 Task: Check and resolve merge conflicts in a pull request.
Action: Mouse moved to (1366, 70)
Screenshot: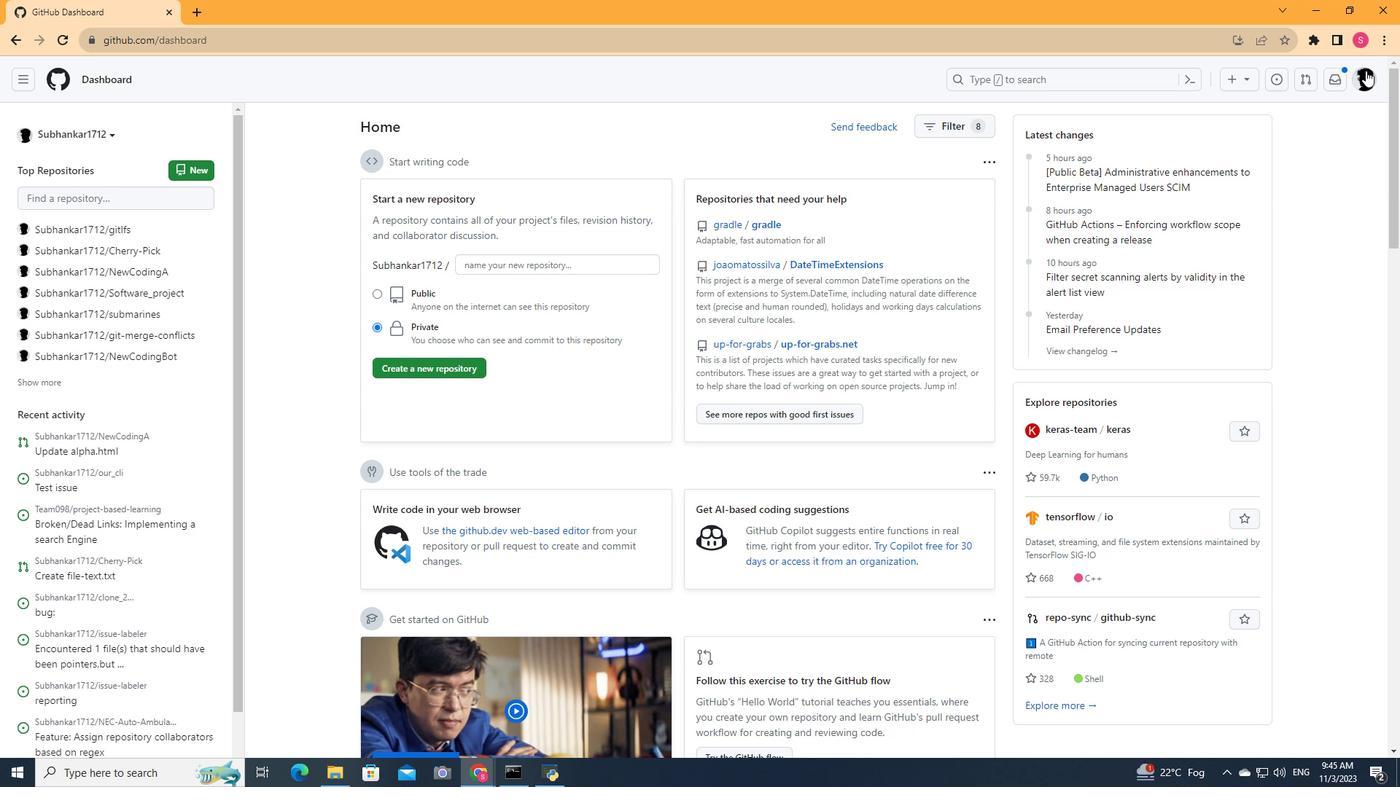 
Action: Mouse pressed left at (1366, 70)
Screenshot: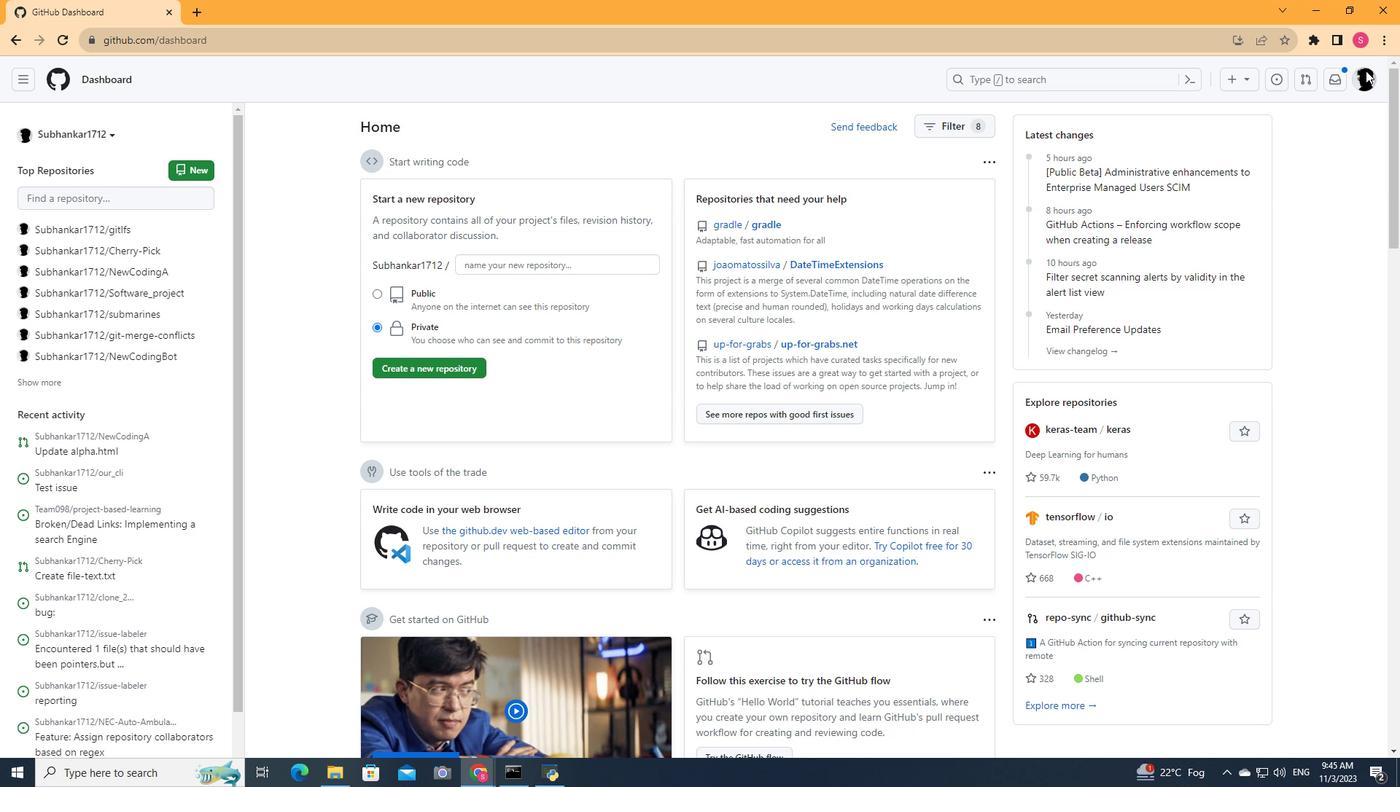 
Action: Mouse moved to (1229, 180)
Screenshot: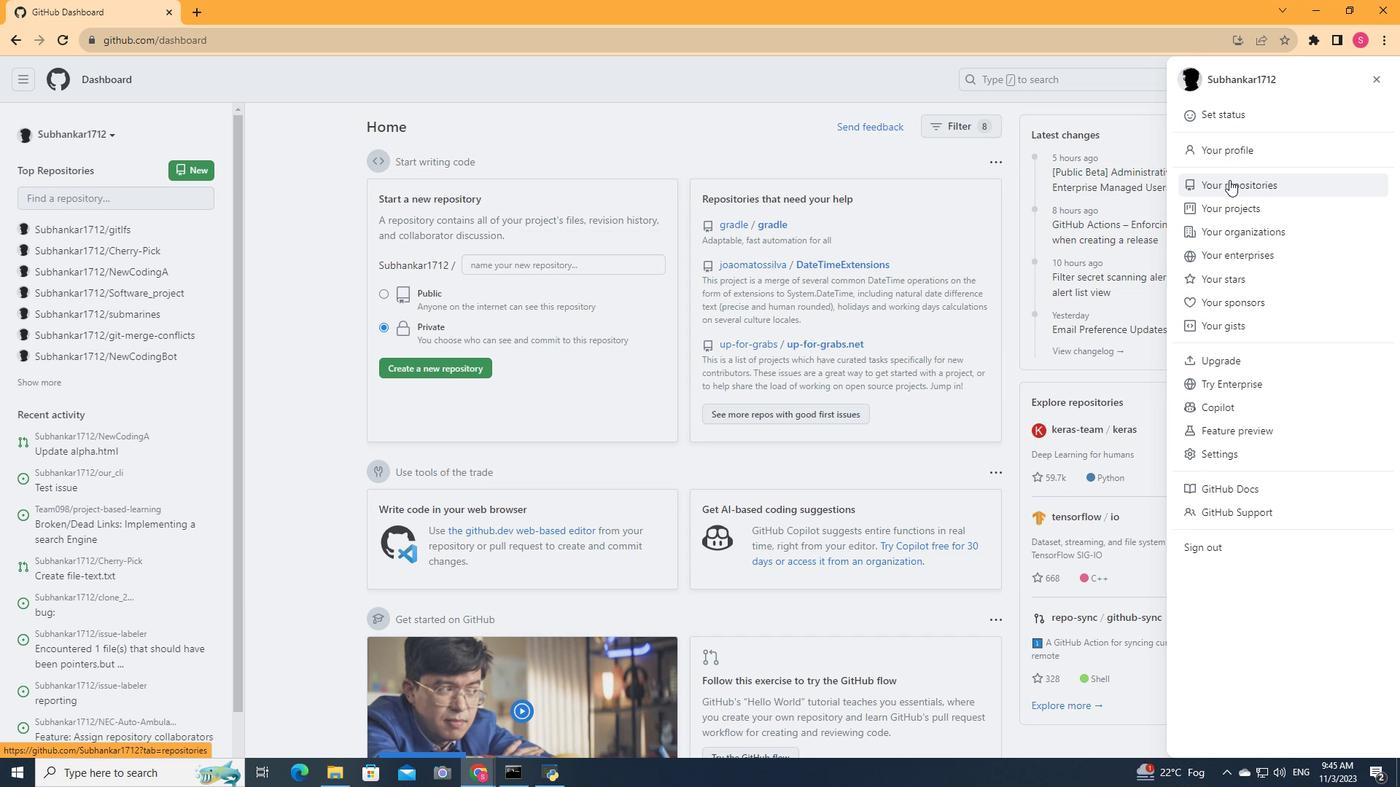 
Action: Mouse pressed left at (1229, 180)
Screenshot: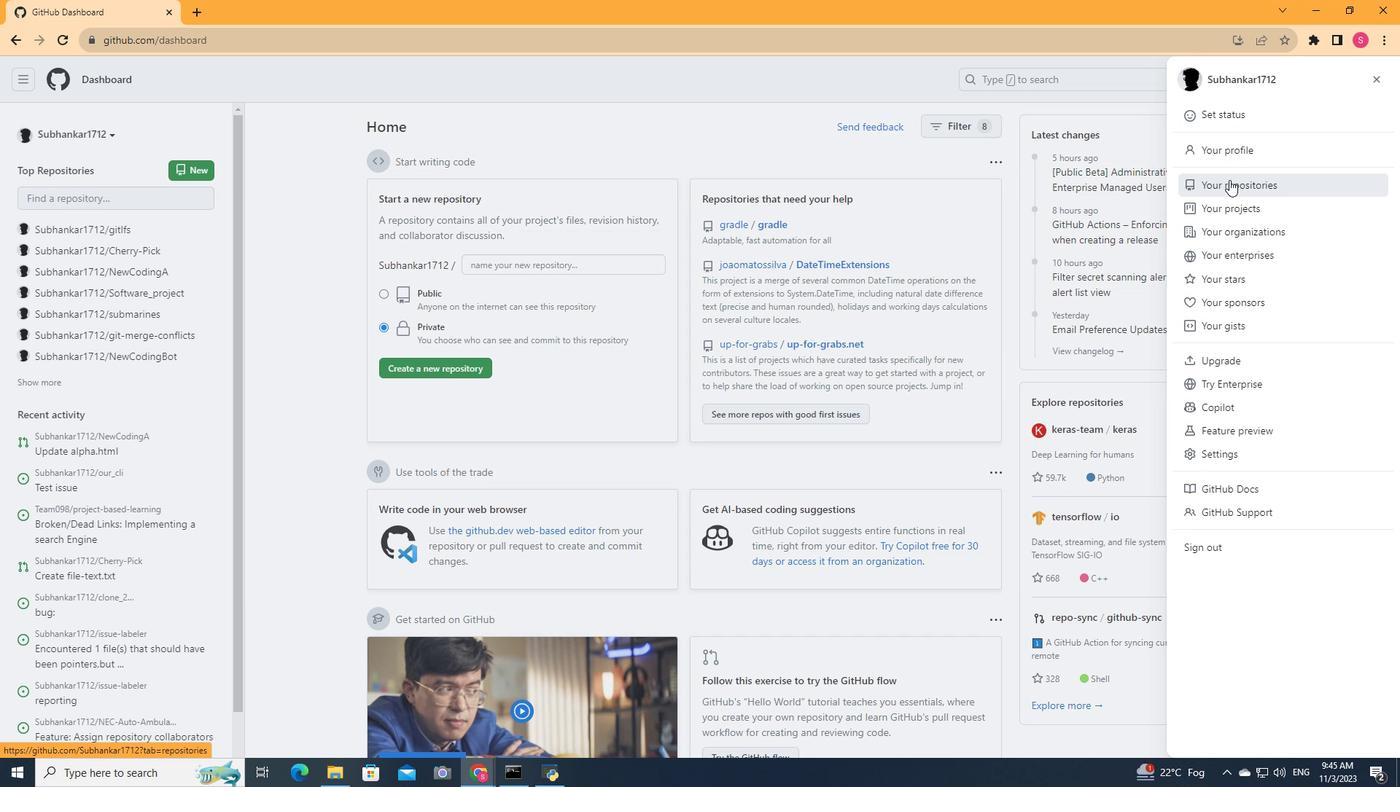 
Action: Mouse moved to (536, 214)
Screenshot: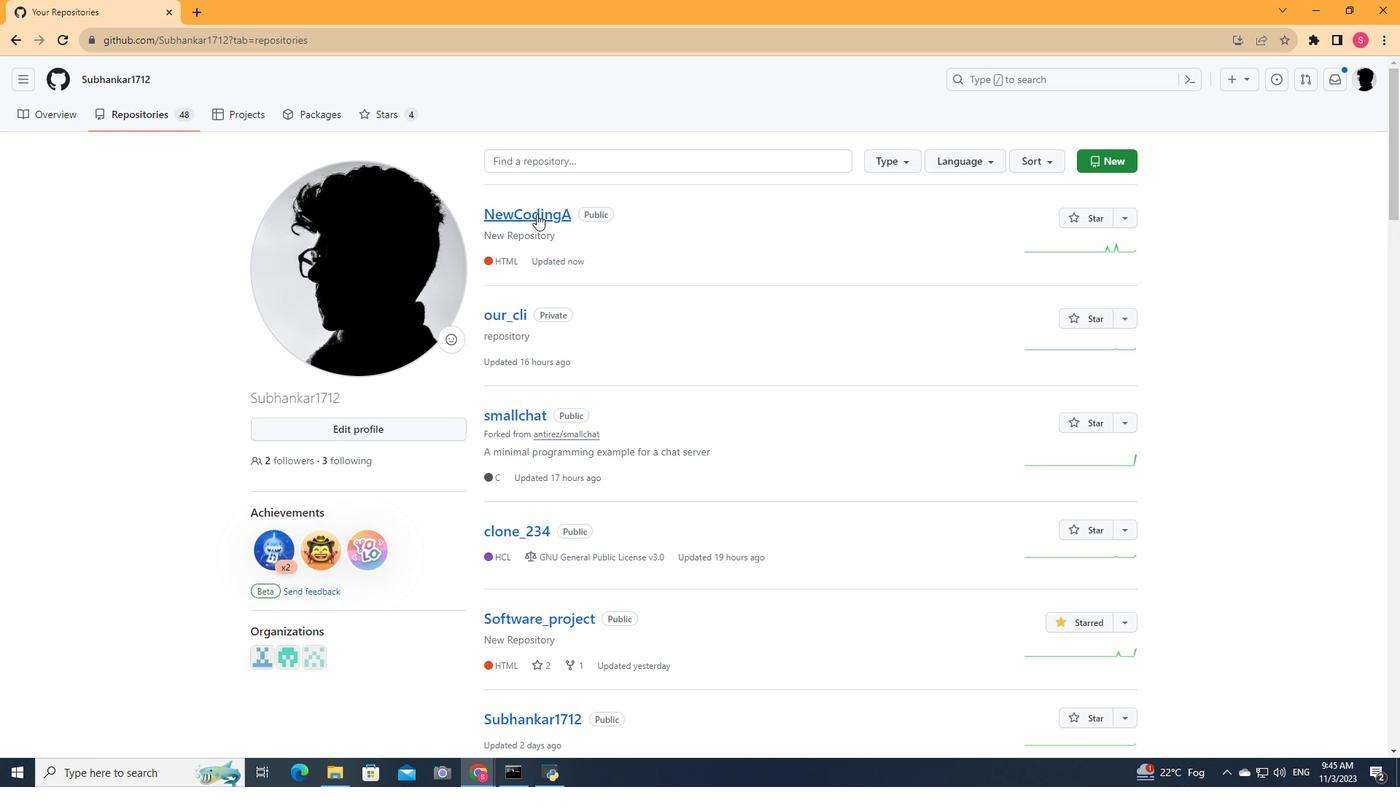 
Action: Mouse pressed left at (536, 214)
Screenshot: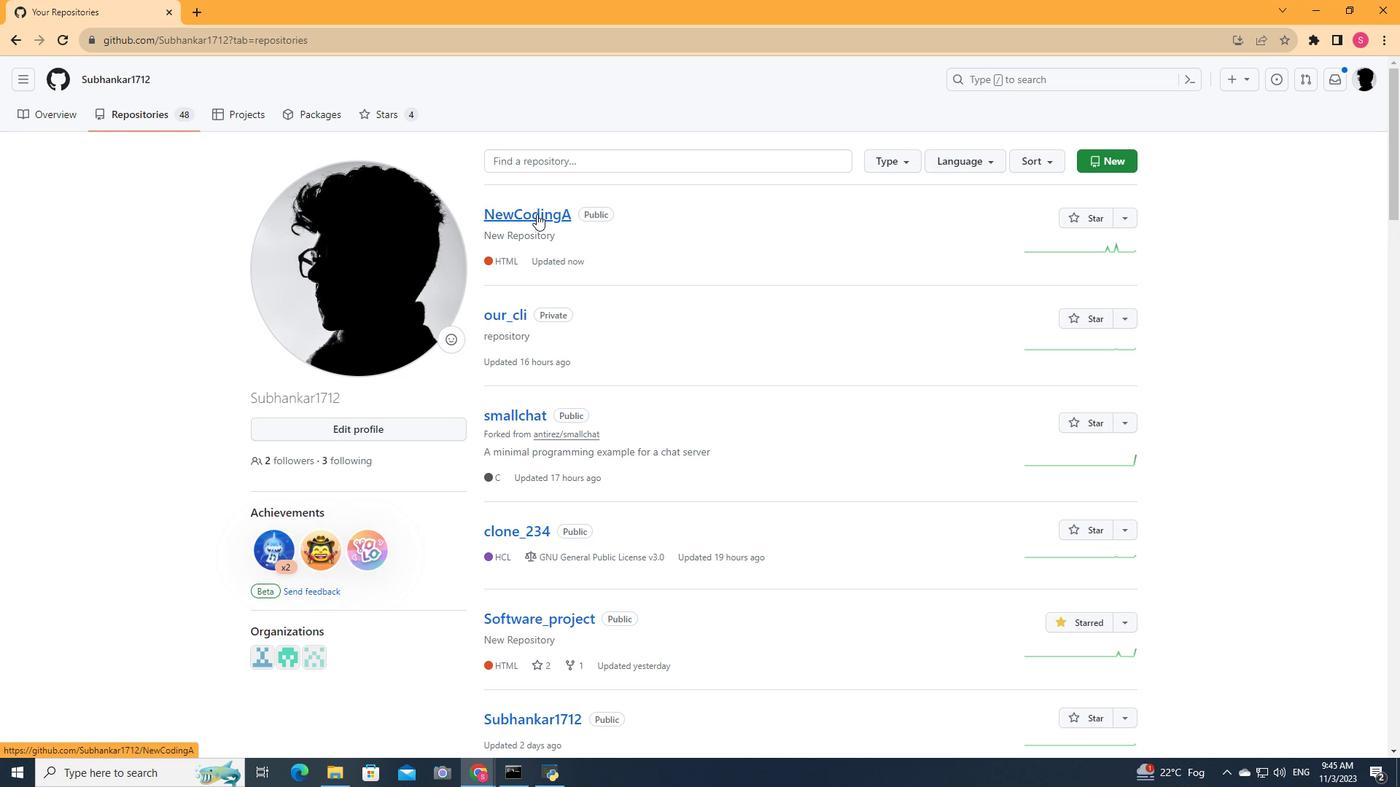 
Action: Mouse moved to (204, 115)
Screenshot: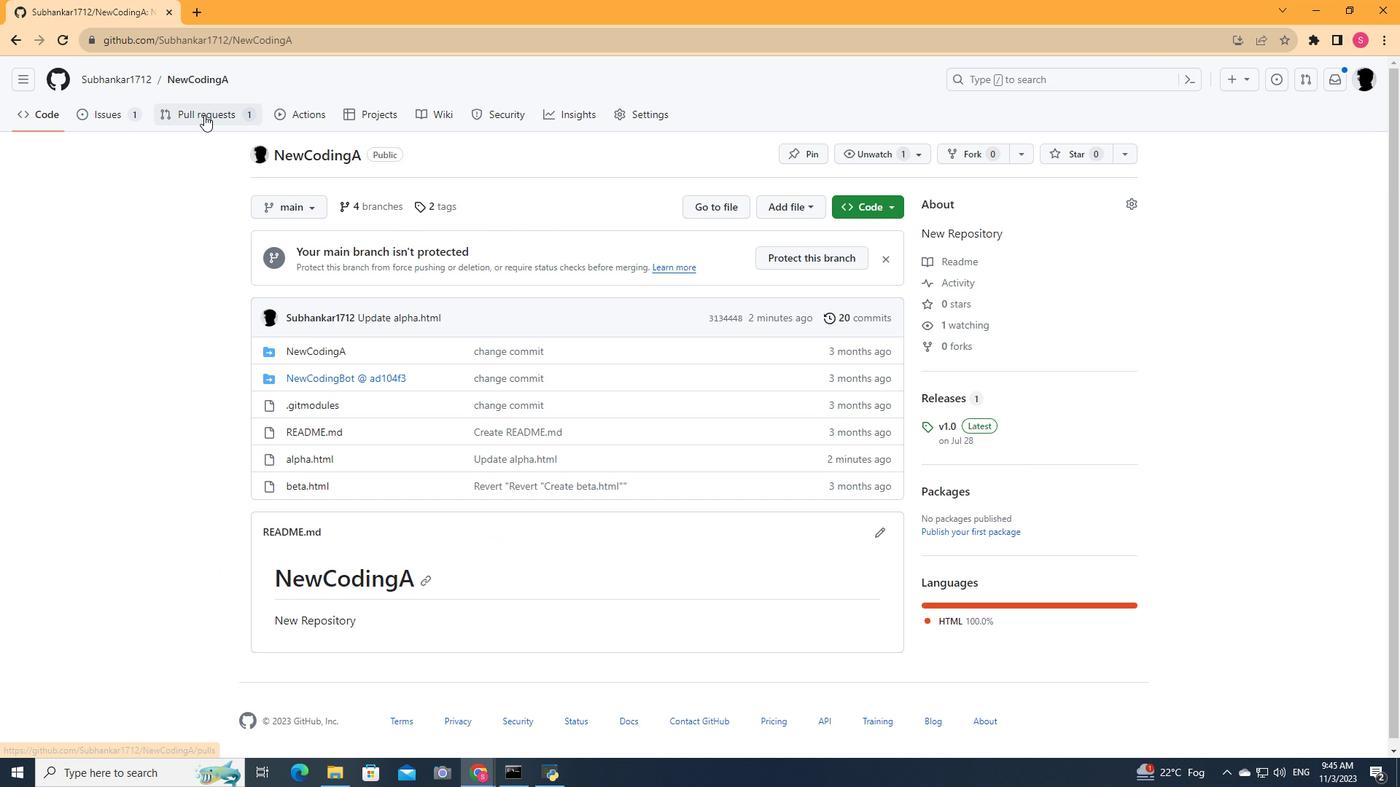 
Action: Mouse pressed left at (204, 115)
Screenshot: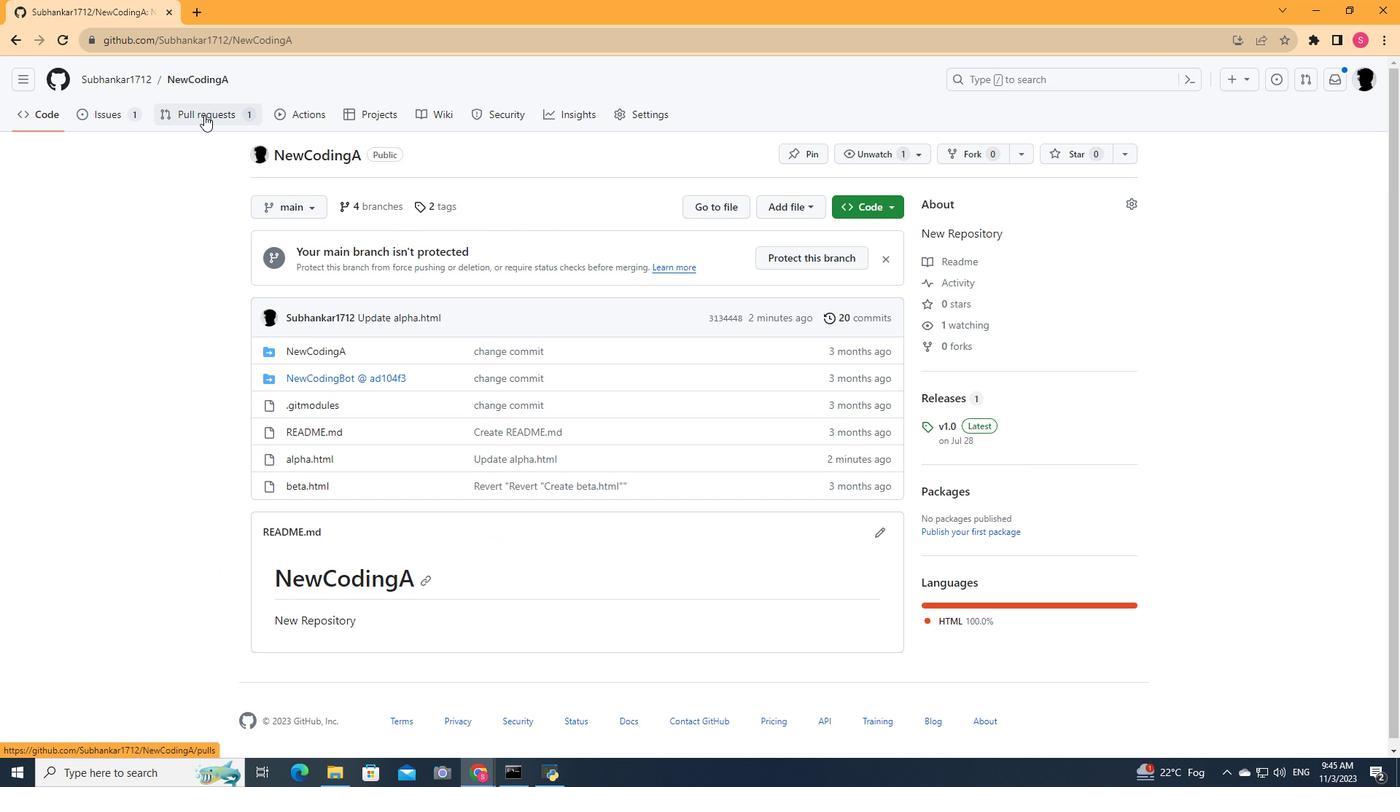 
Action: Mouse moved to (370, 243)
Screenshot: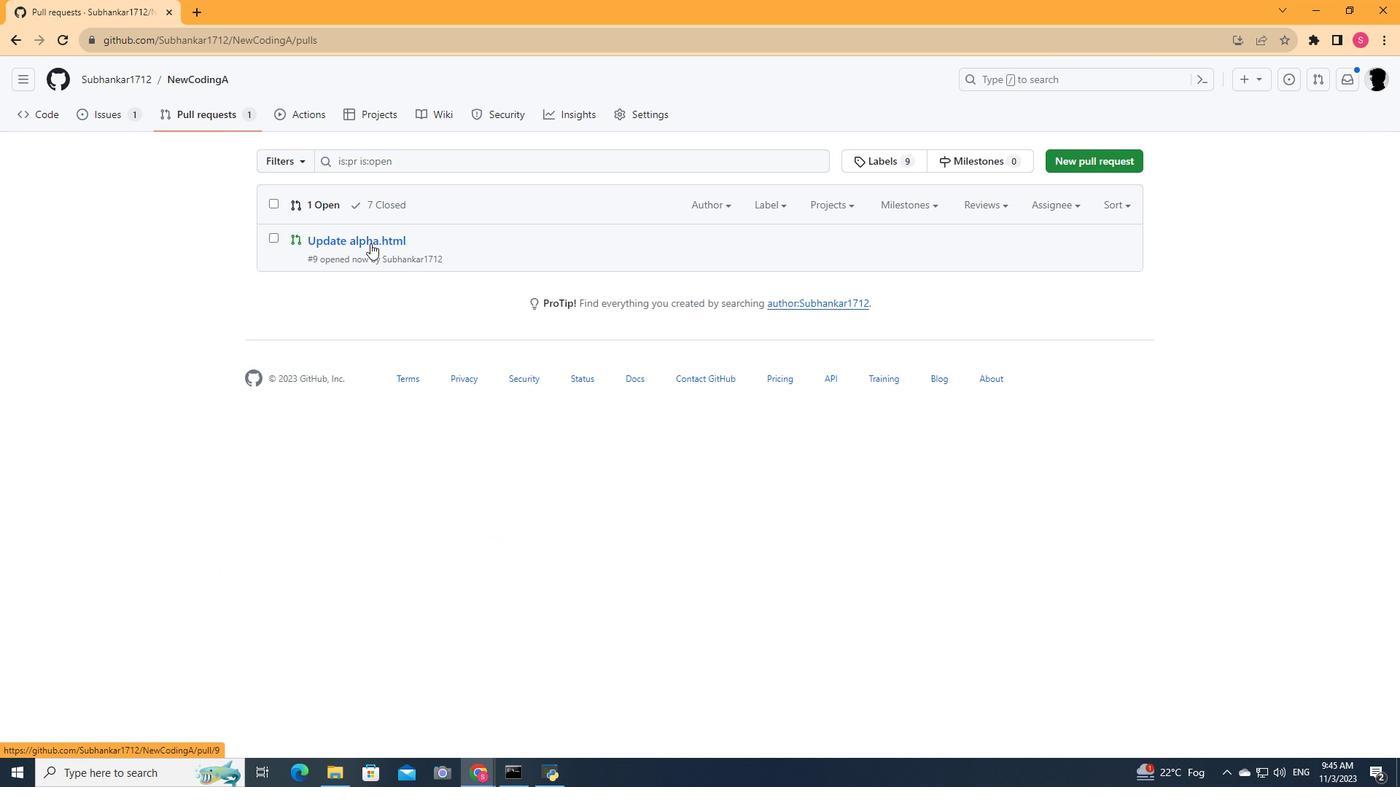 
Action: Mouse pressed left at (370, 243)
Screenshot: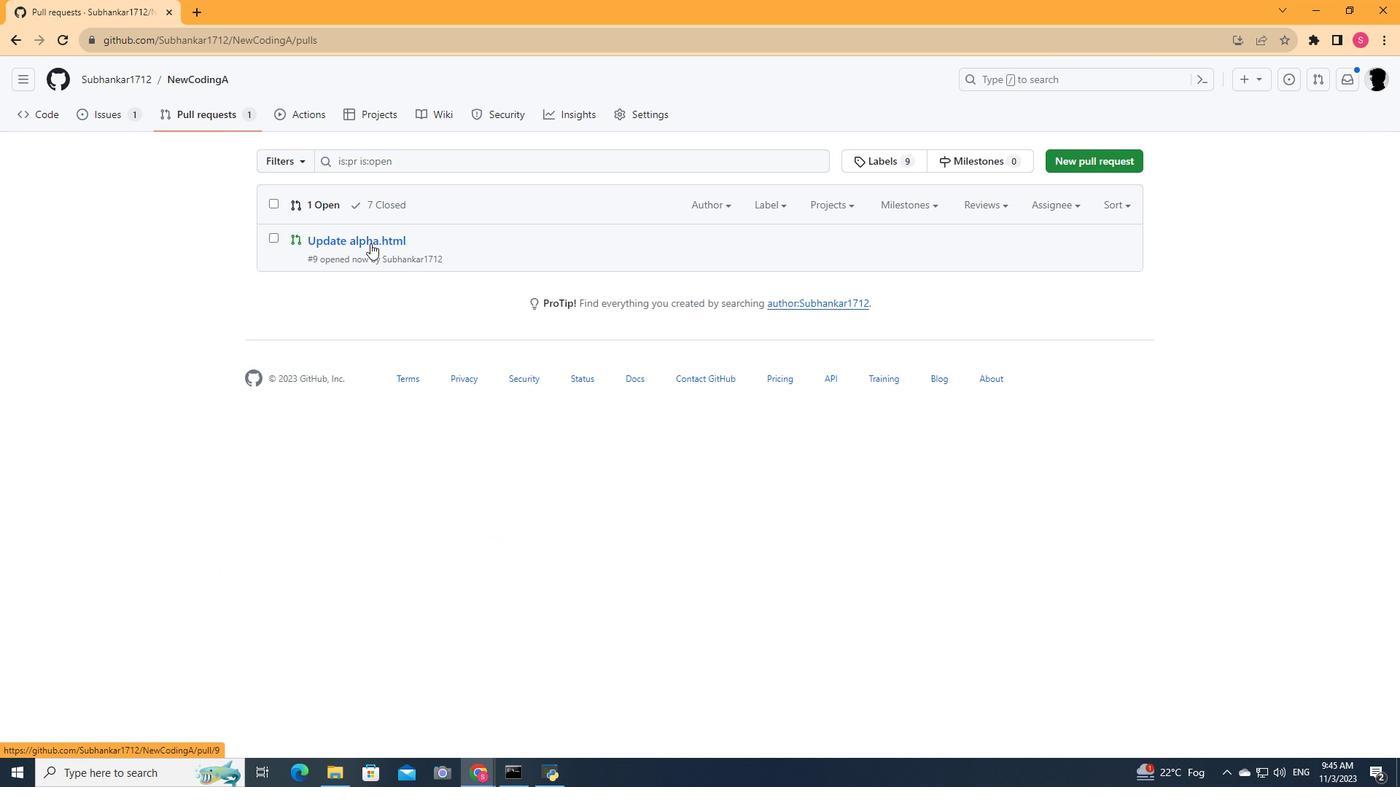 
Action: Mouse moved to (410, 393)
Screenshot: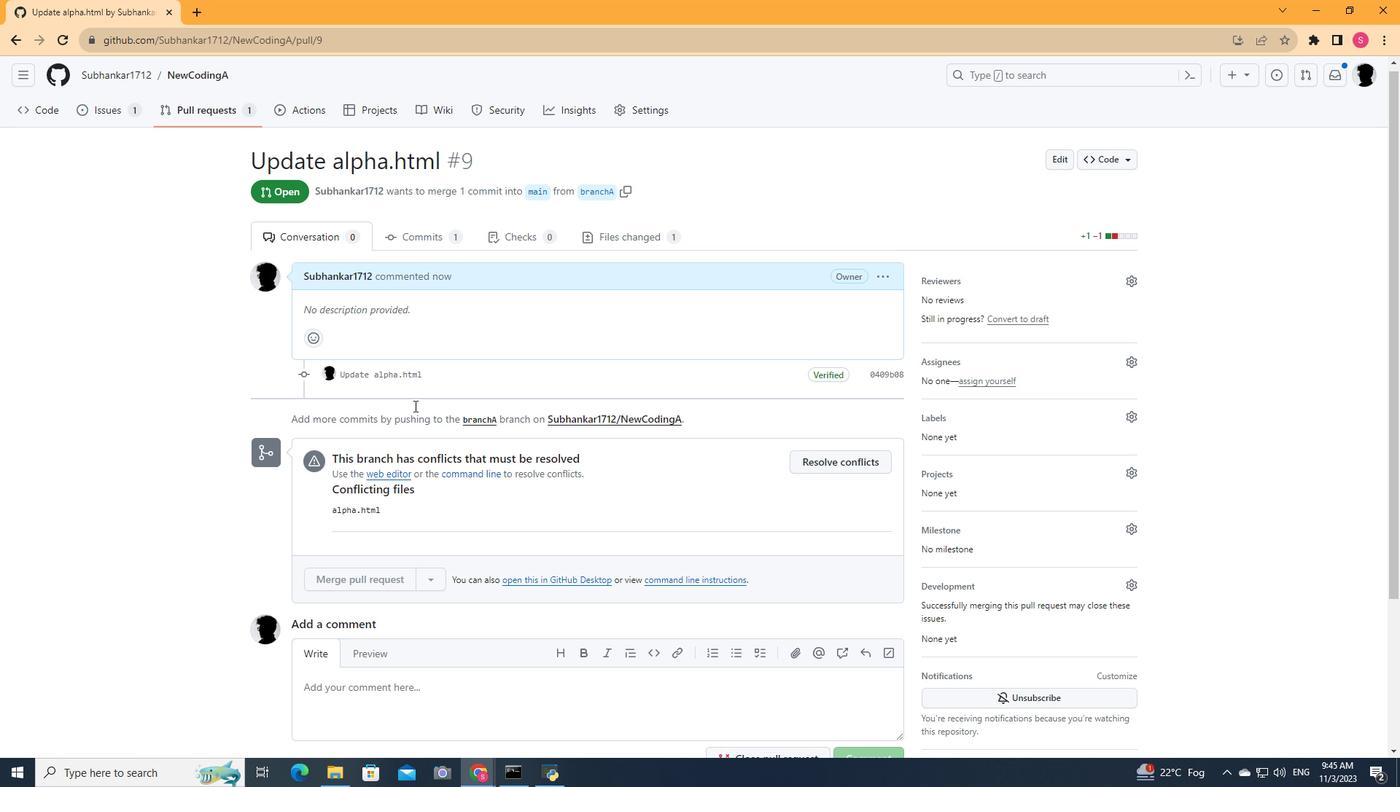 
Action: Mouse scrolled (410, 392) with delta (0, 0)
Screenshot: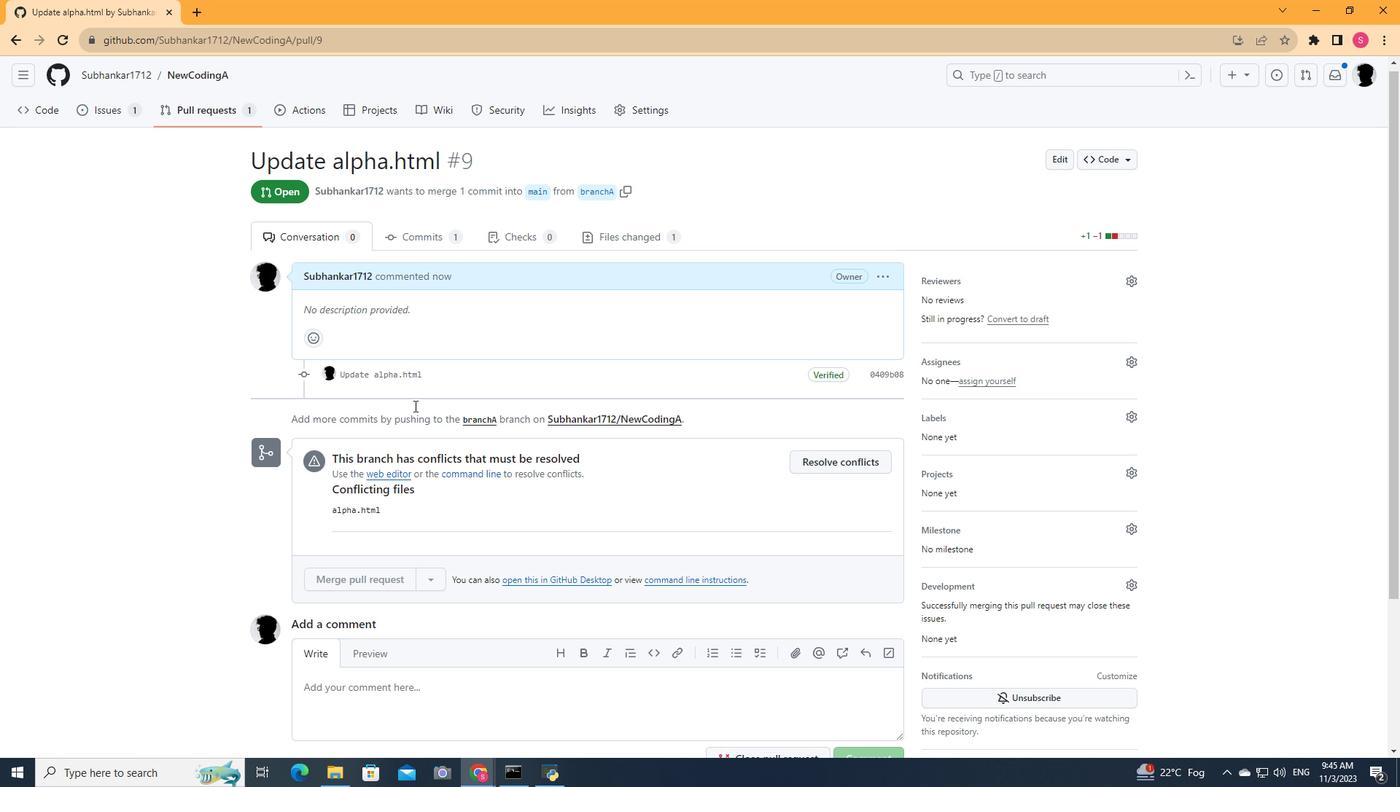 
Action: Mouse moved to (414, 412)
Screenshot: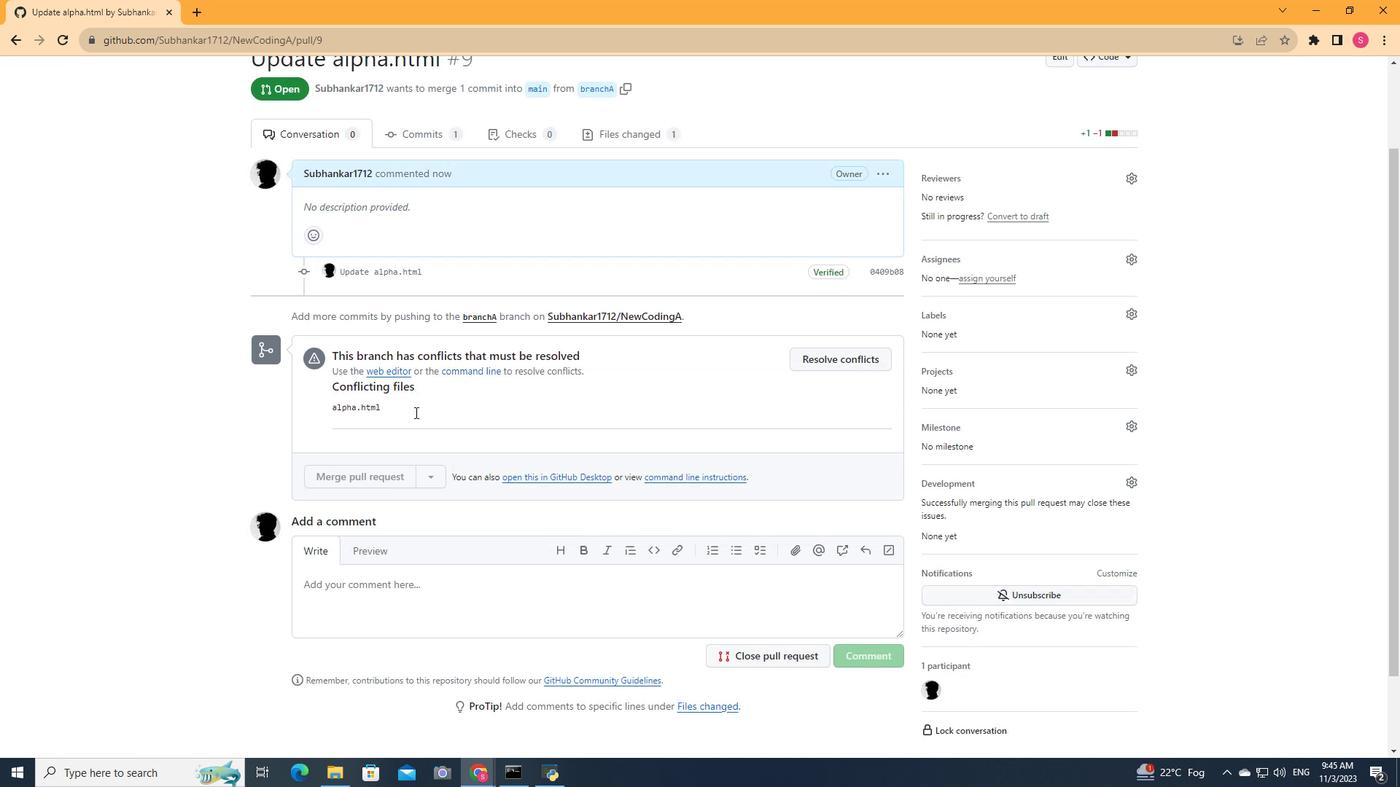 
Action: Mouse scrolled (414, 412) with delta (0, 0)
Screenshot: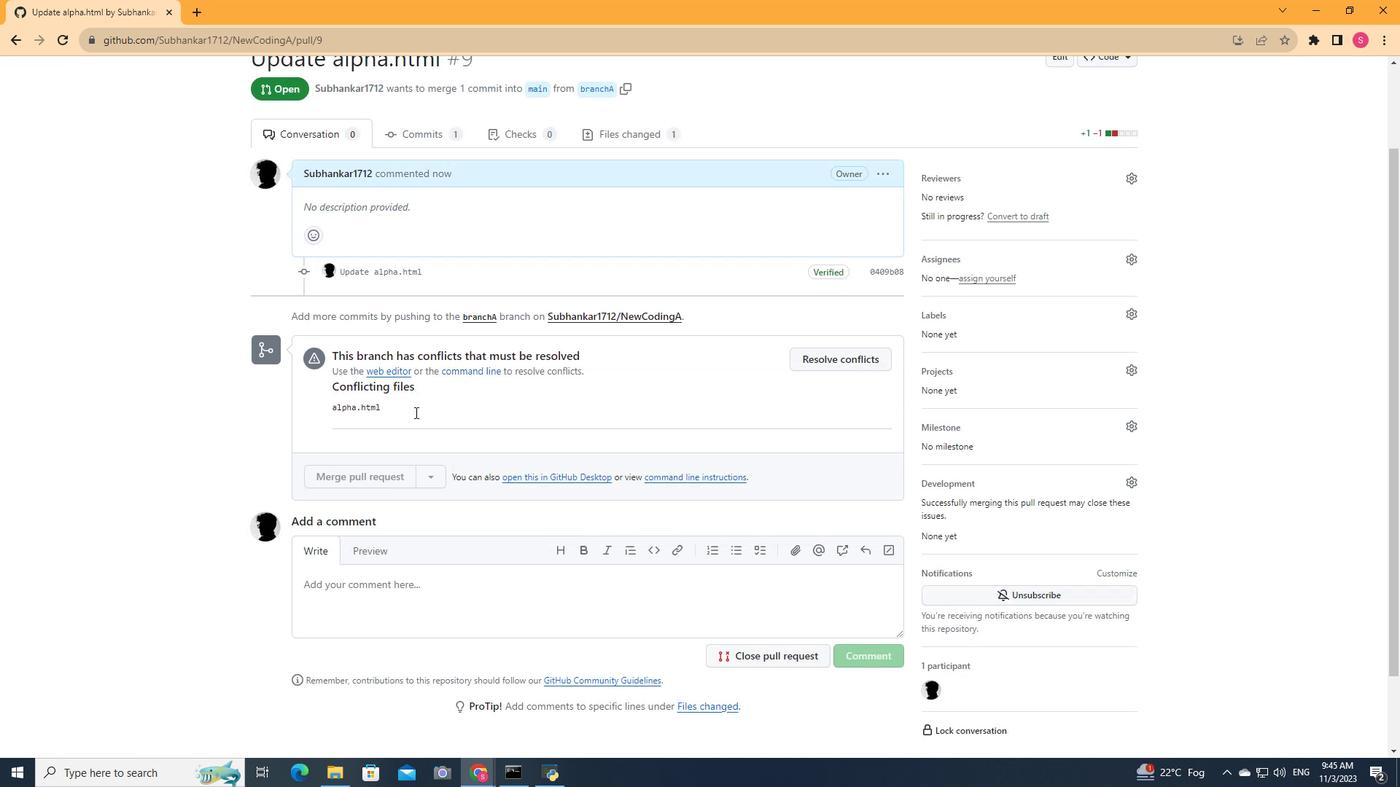 
Action: Mouse moved to (832, 327)
Screenshot: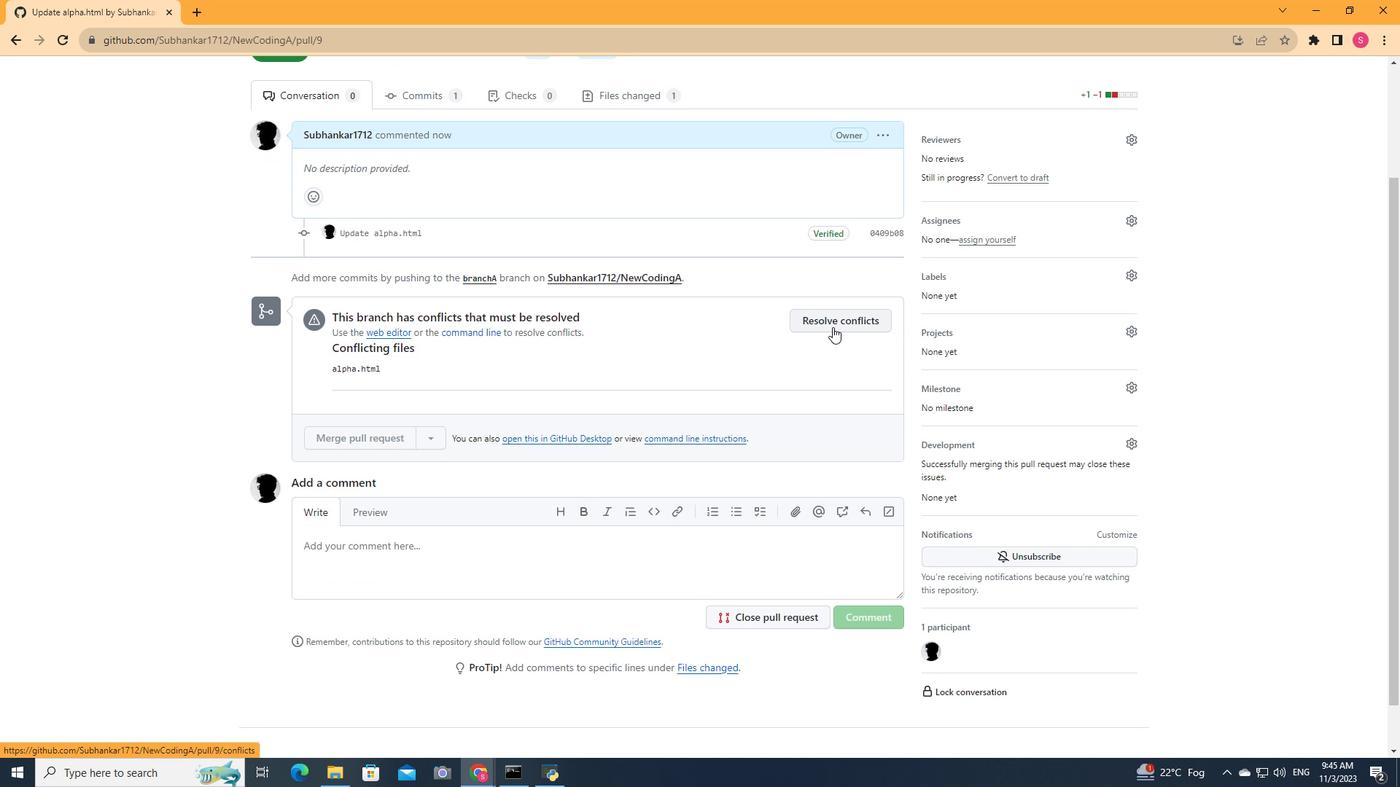 
Action: Mouse pressed left at (832, 327)
Screenshot: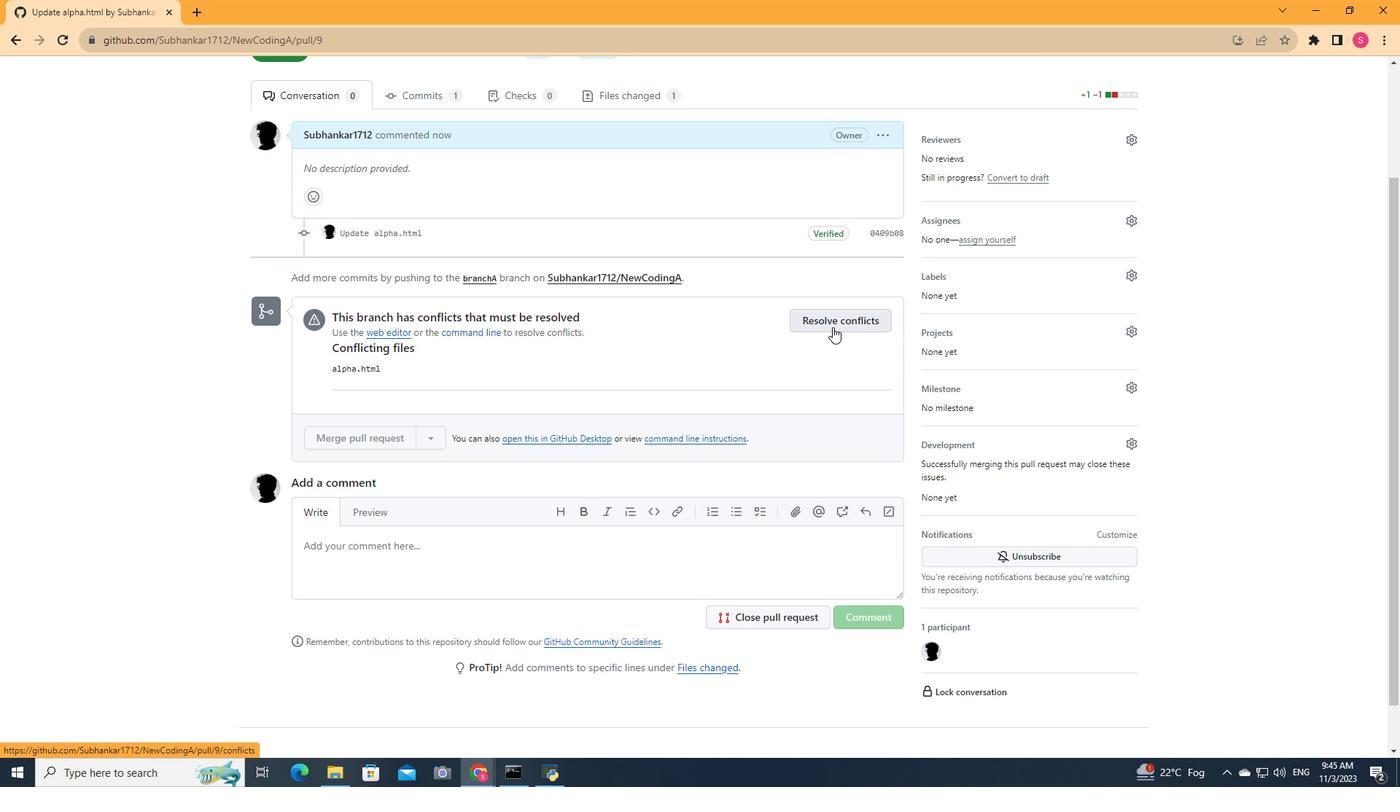 
Action: Mouse moved to (460, 312)
Screenshot: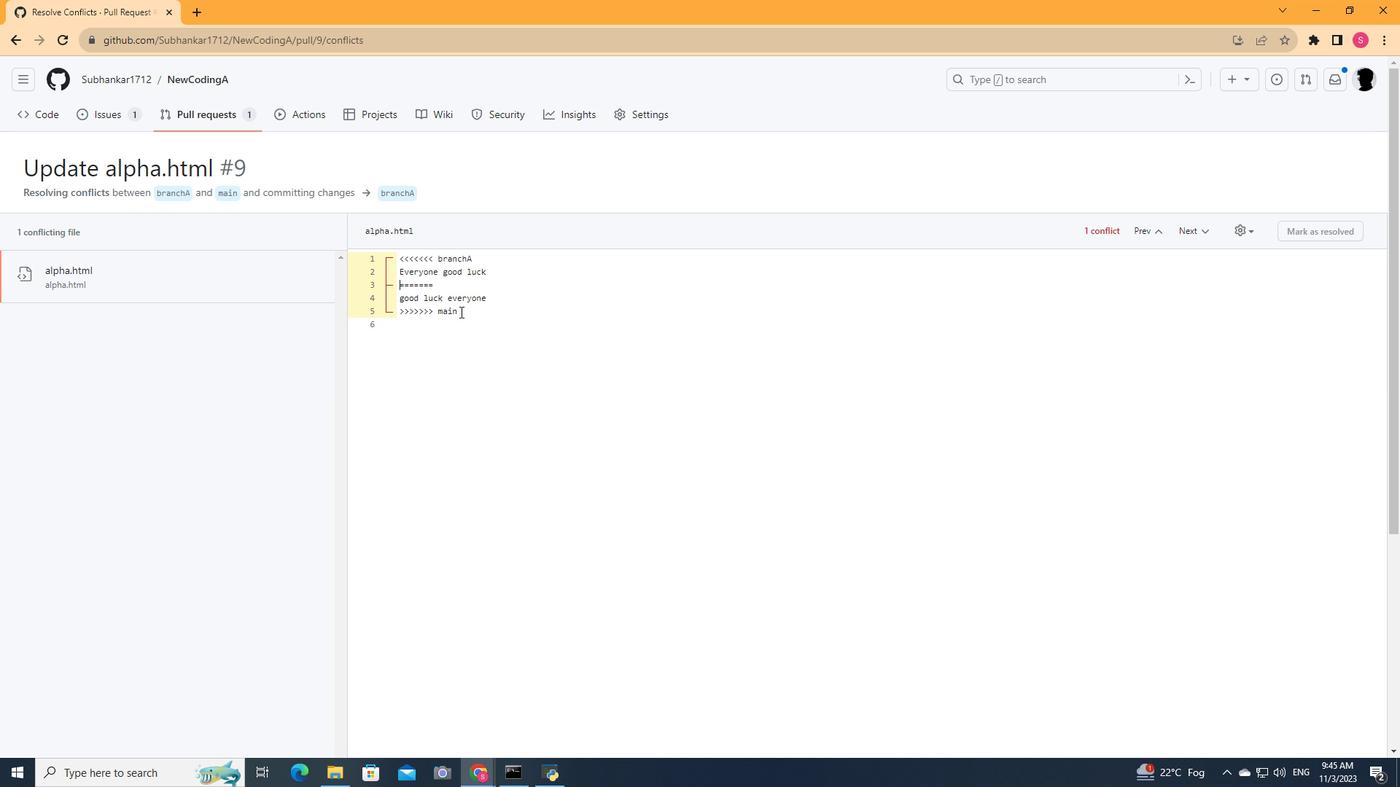 
Action: Mouse pressed left at (460, 312)
Screenshot: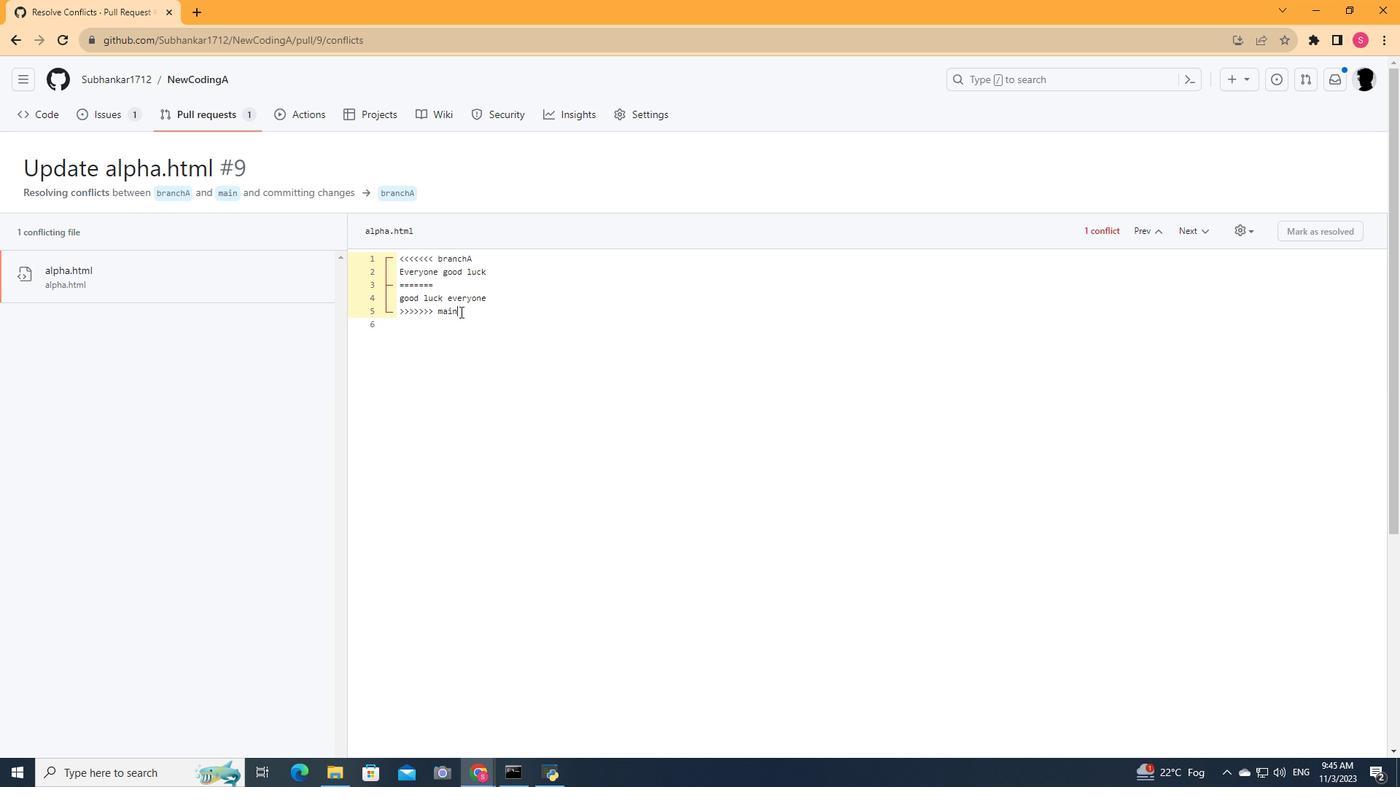 
Action: Mouse moved to (375, 313)
Screenshot: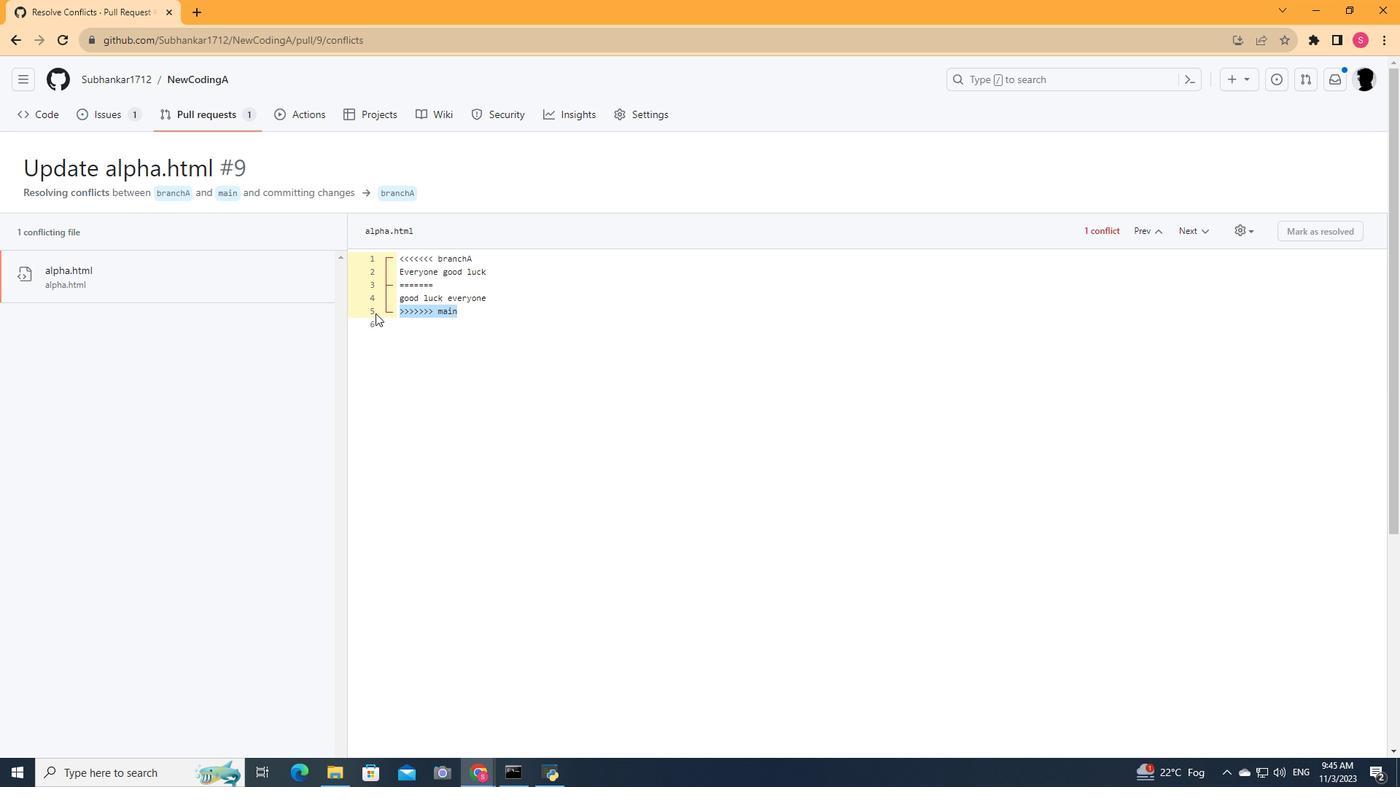 
Action: Key pressed <Key.delete><Key.up><Key.up><Key.right><Key.right><Key.right><Key.right><Key.right><Key.right><Key.right><Key.backspace><Key.backspace><Key.backspace><Key.backspace><Key.backspace><Key.backspace><Key.backspace><Key.backspace><Key.up><Key.backspace><Key.backspace><Key.backspace><Key.backspace><Key.backspace><Key.backspace><Key.backspace><Key.backspace><Key.backspace><Key.backspace><Key.backspace><Key.backspace><Key.backspace><Key.backspace><Key.backspace><Key.backspace><Key.backspace><Key.down><Key.right><Key.right><Key.right><Key.right><Key.right><Key.right><Key.right><Key.right><Key.right><Key.right><Key.right><Key.right><Key.right><Key.right><Key.right><Key.down><Key.up><Key.right><Key.right><Key.right><Key.enter><Key.shift><Key.shift><Key.shift><Key.shift><Key.shift><Key.shift><Key.shift><Key.shift><Key.shift><Key.shift><Key.shift><Key.shift><Key.shift><Key.shift><Key.shift><Key.shift><Key.shift><Key.shift><Key.shift><Key.shift><Key.shift><Key.shift><Key.shift><Key.shift><Key.shift><Key.shift><Key.shift><Key.shift><Key.shift><Key.shift><Key.shift><Key.shift><Key.shift><Key.shift><Key.shift><Key.shift><Key.shift><Key.shift><Key.shift><Key.shift><Key.shift><Key.shift><Key.shift><Key.shift><Key.shift><Key.shift><Key.shift><Key.shift><Key.shift>&<Key.left><Key.space><Key.space><Key.space><Key.space><Key.space><Key.space><Key.space><Key.space>
Screenshot: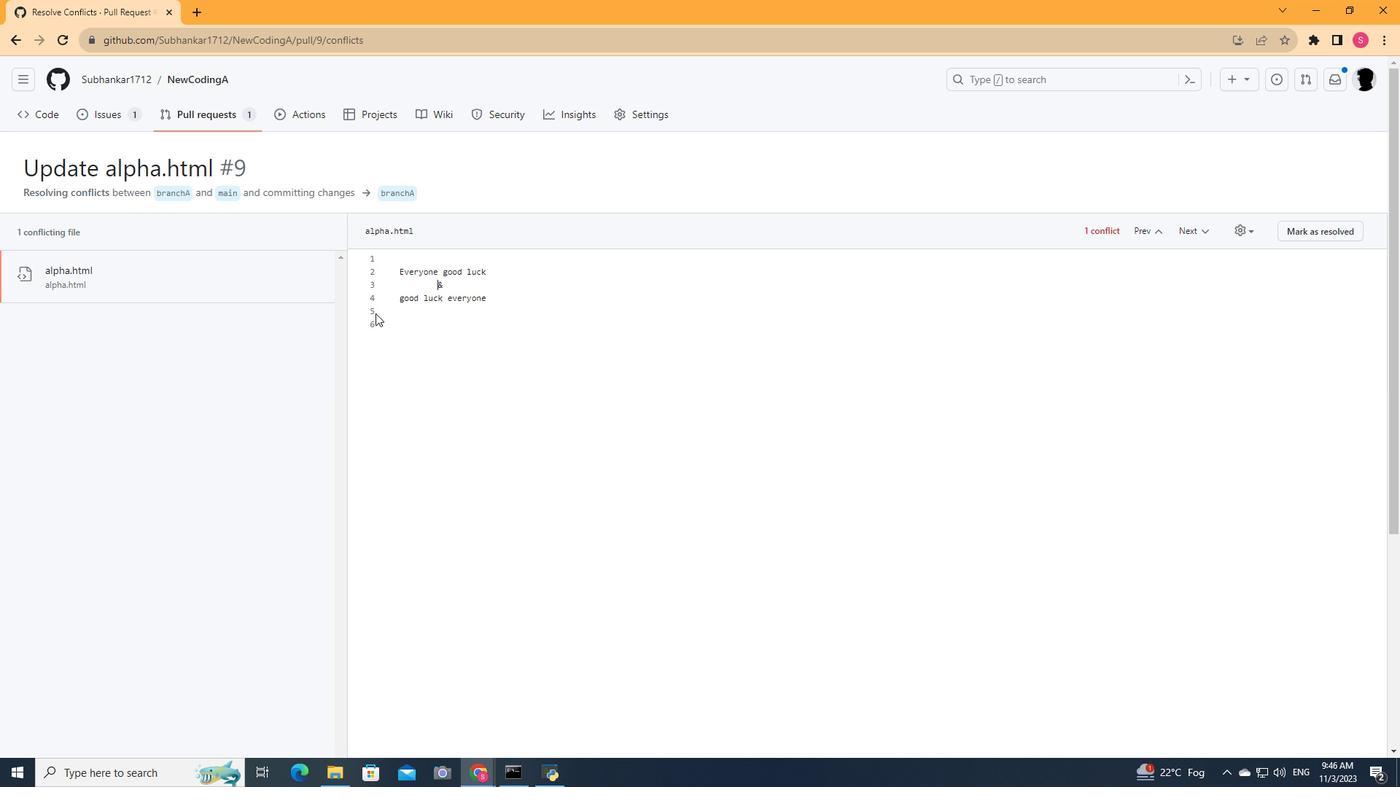 
Action: Mouse moved to (1310, 227)
Screenshot: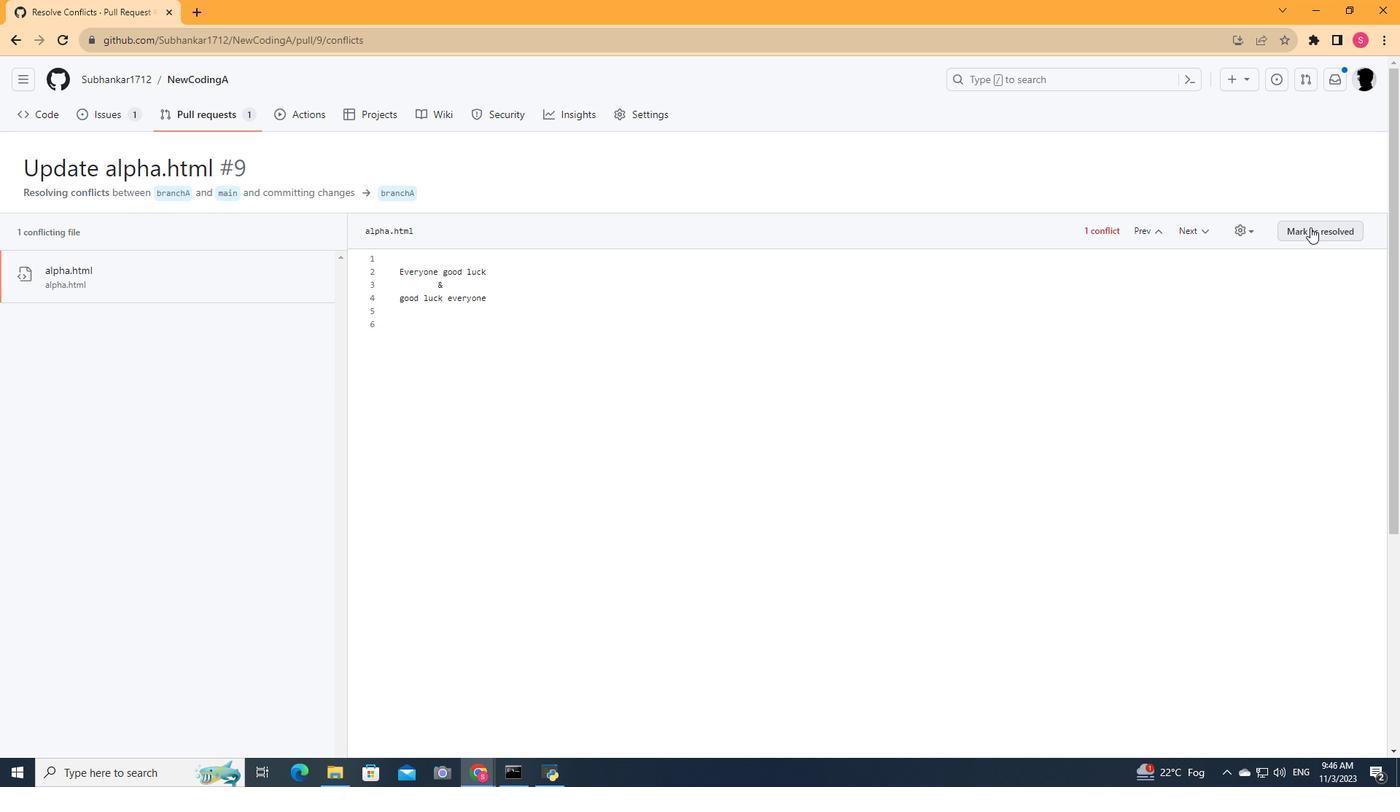 
Action: Mouse pressed left at (1310, 227)
Screenshot: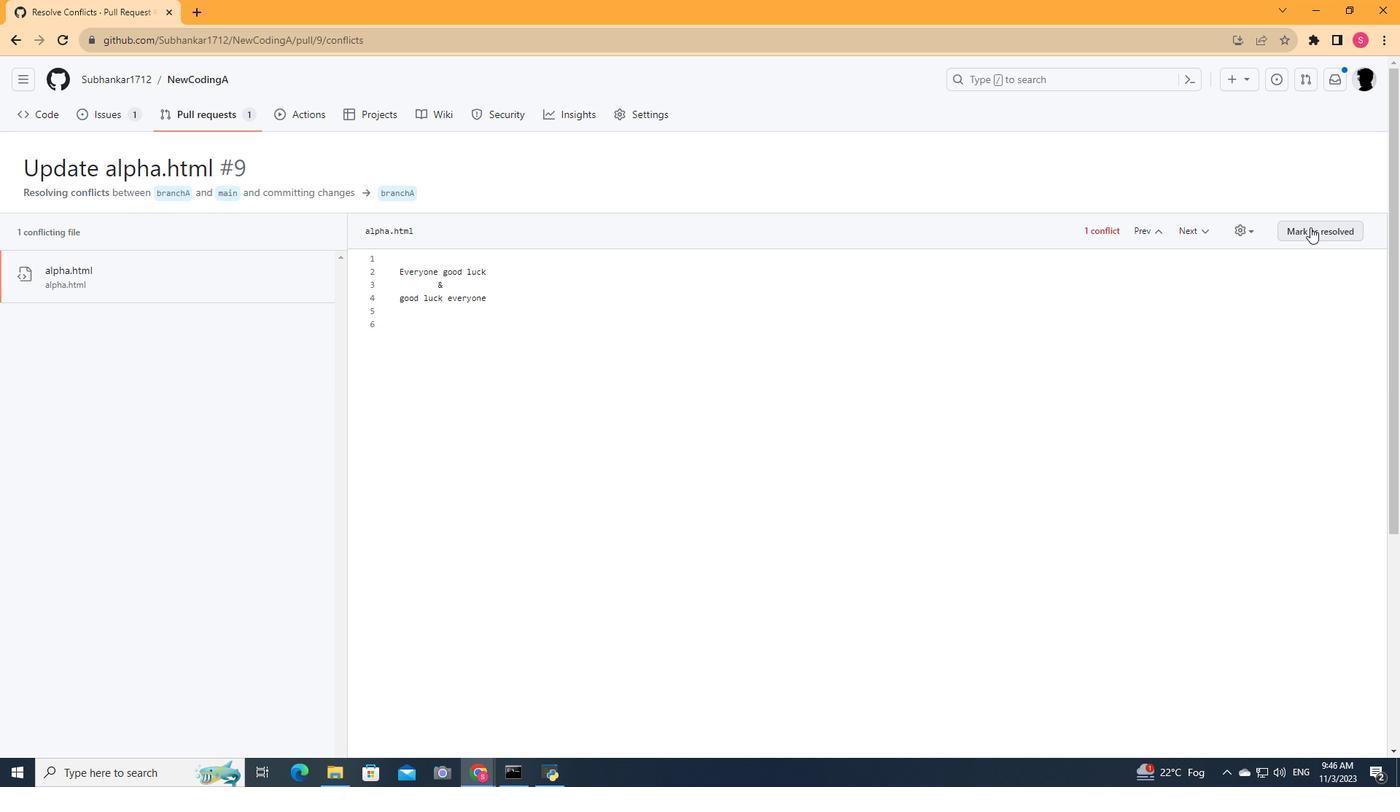 
Action: Mouse moved to (1322, 190)
Screenshot: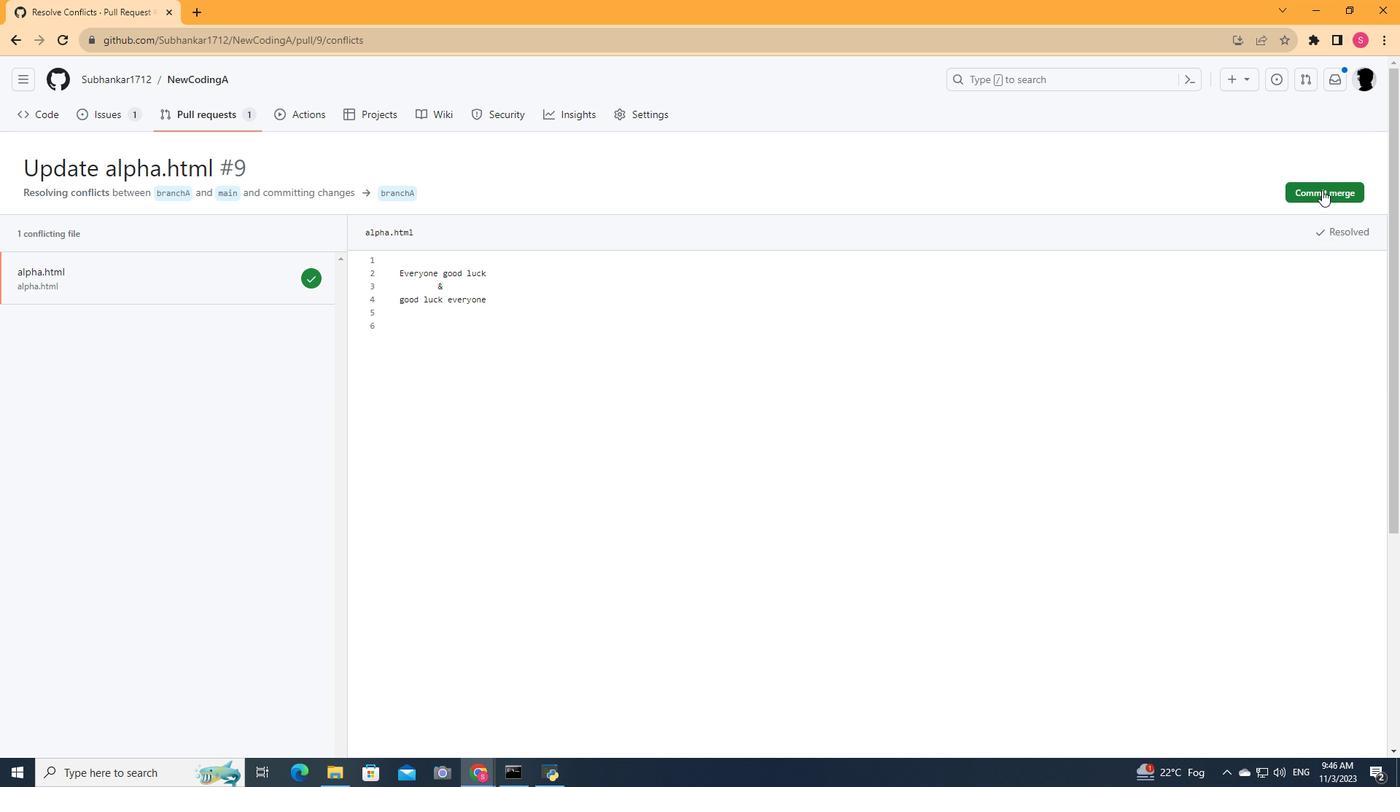 
Action: Mouse pressed left at (1322, 190)
Screenshot: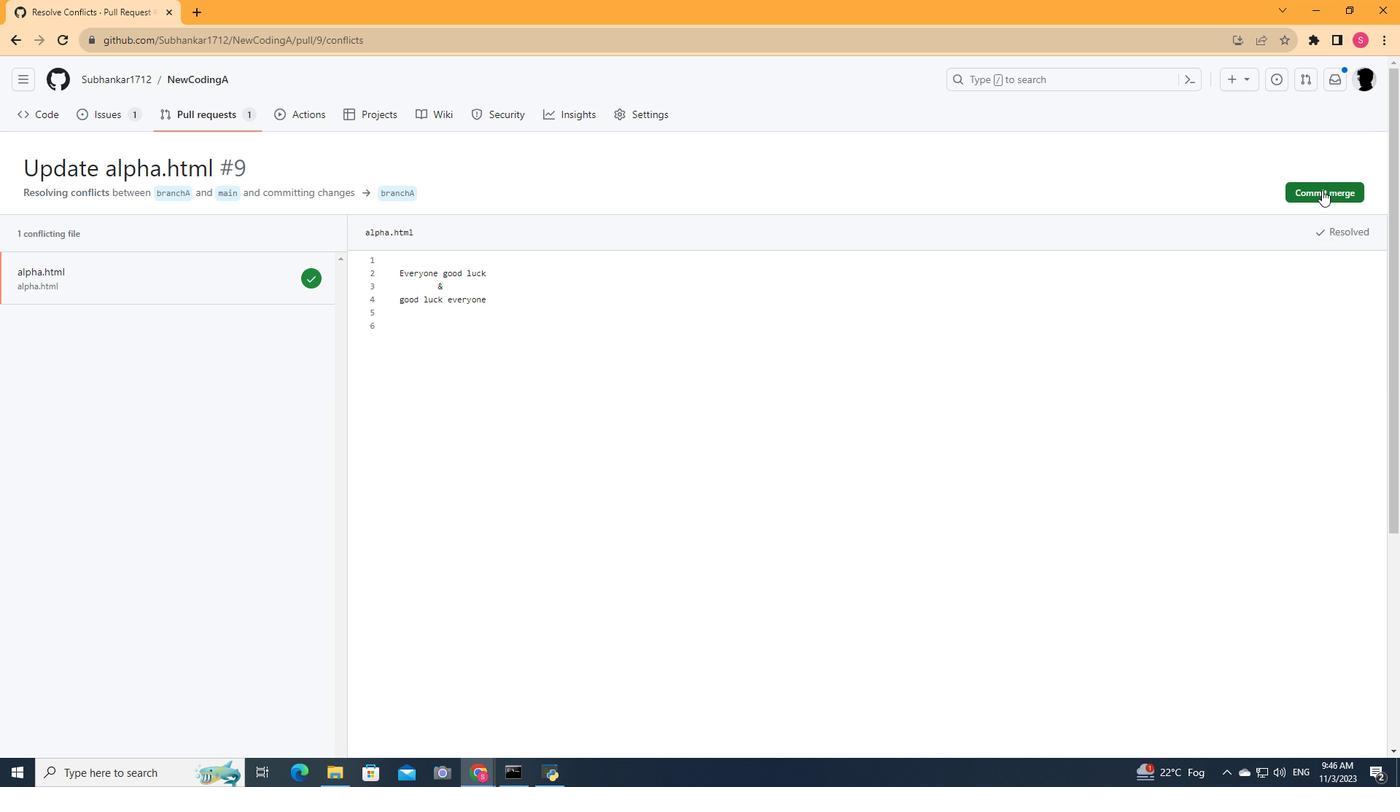
Action: Mouse moved to (336, 623)
Screenshot: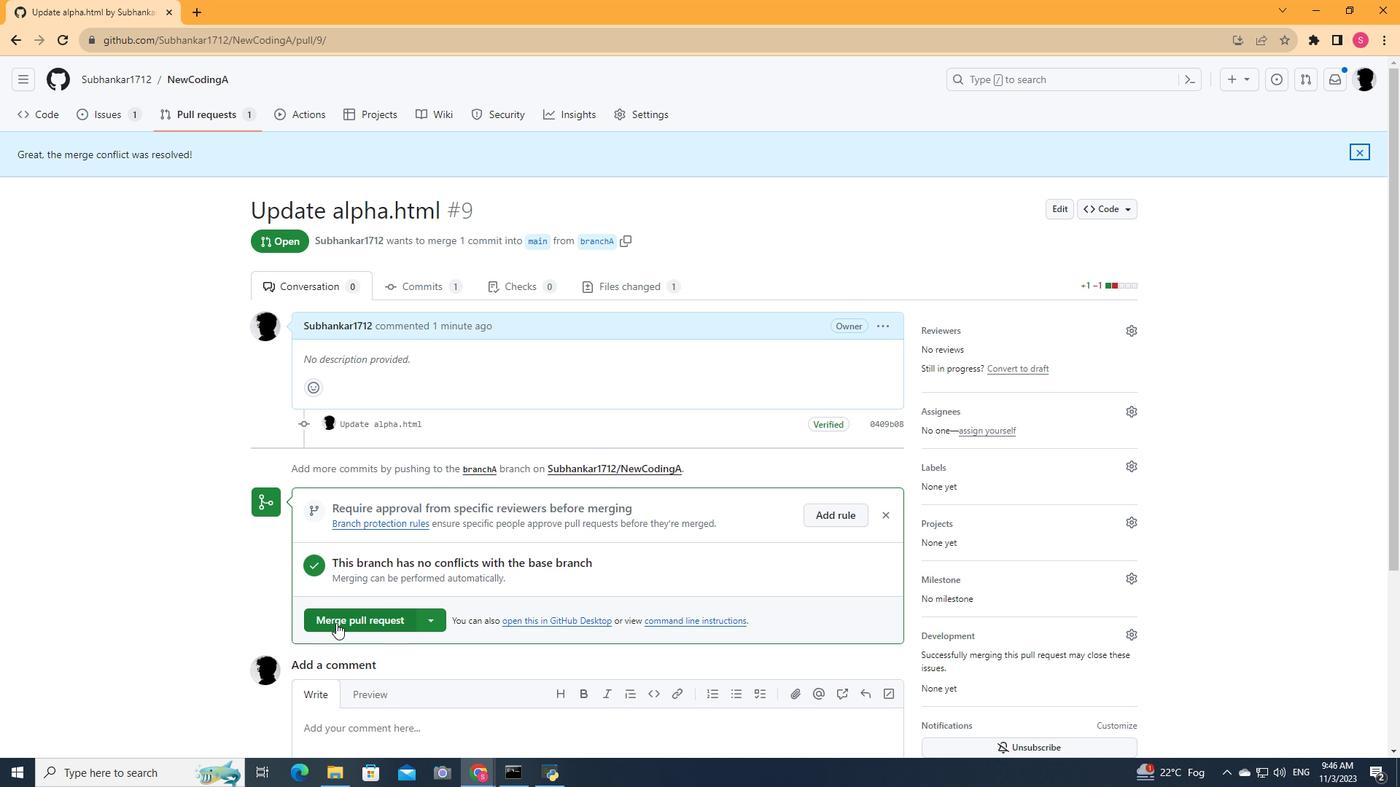 
Action: Mouse pressed left at (336, 623)
Screenshot: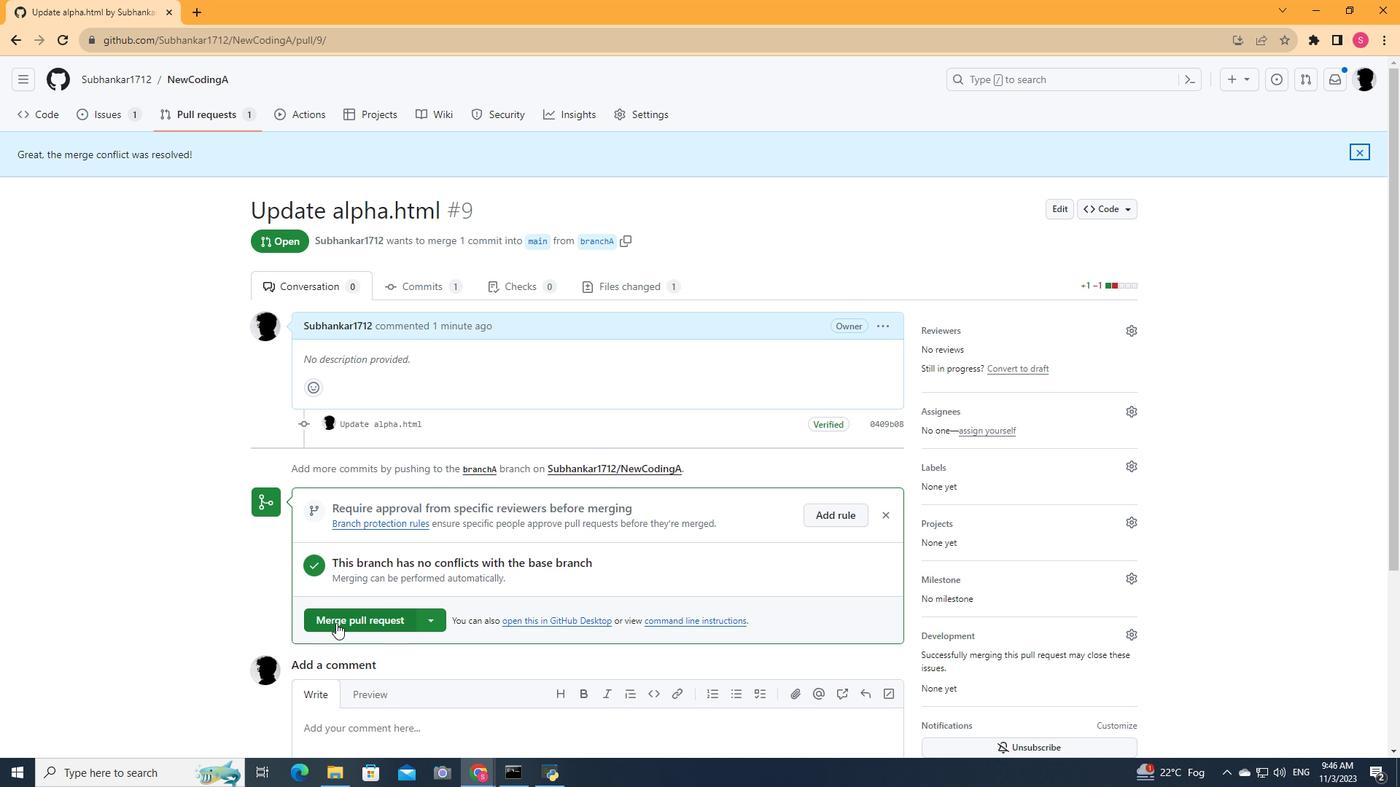 
Action: Mouse moved to (340, 619)
Screenshot: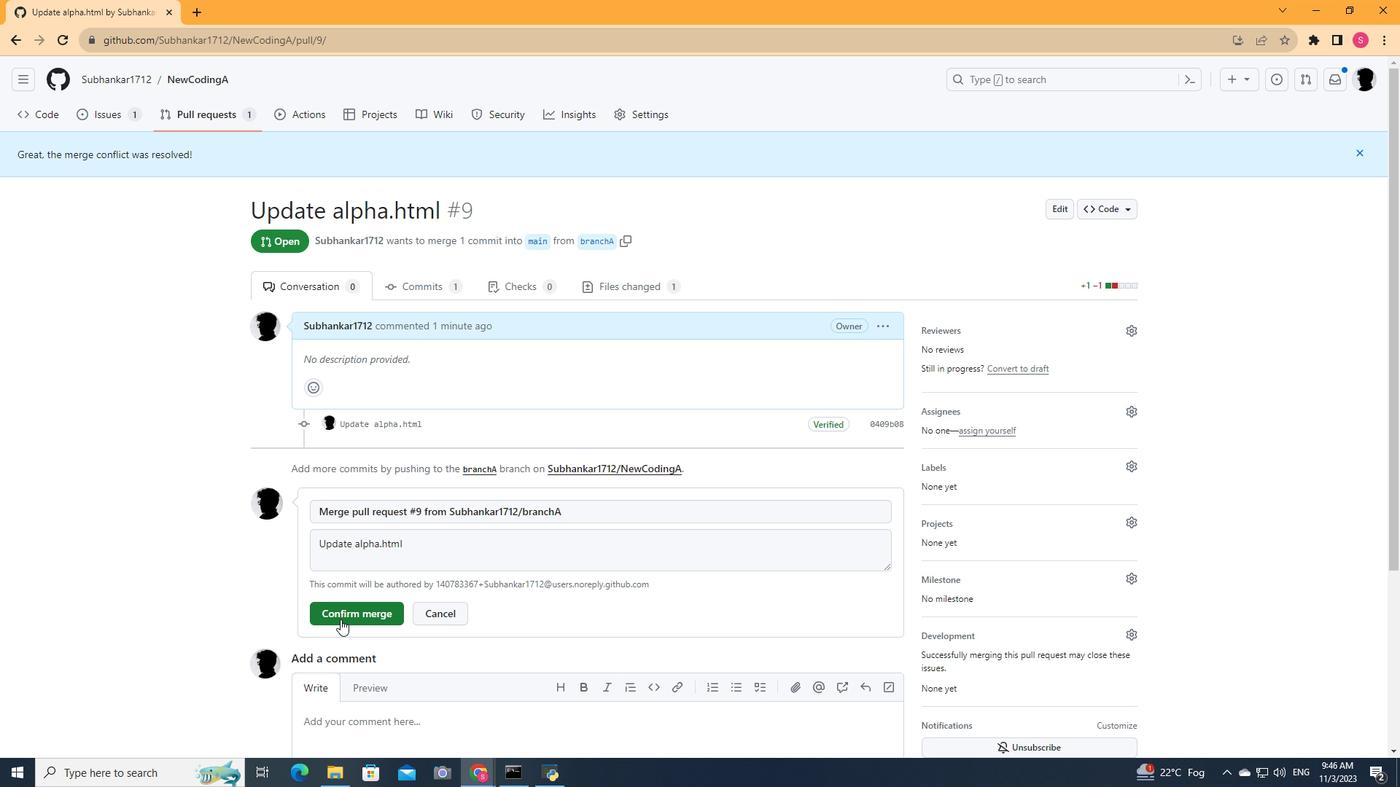 
Action: Mouse scrolled (340, 619) with delta (0, 0)
Screenshot: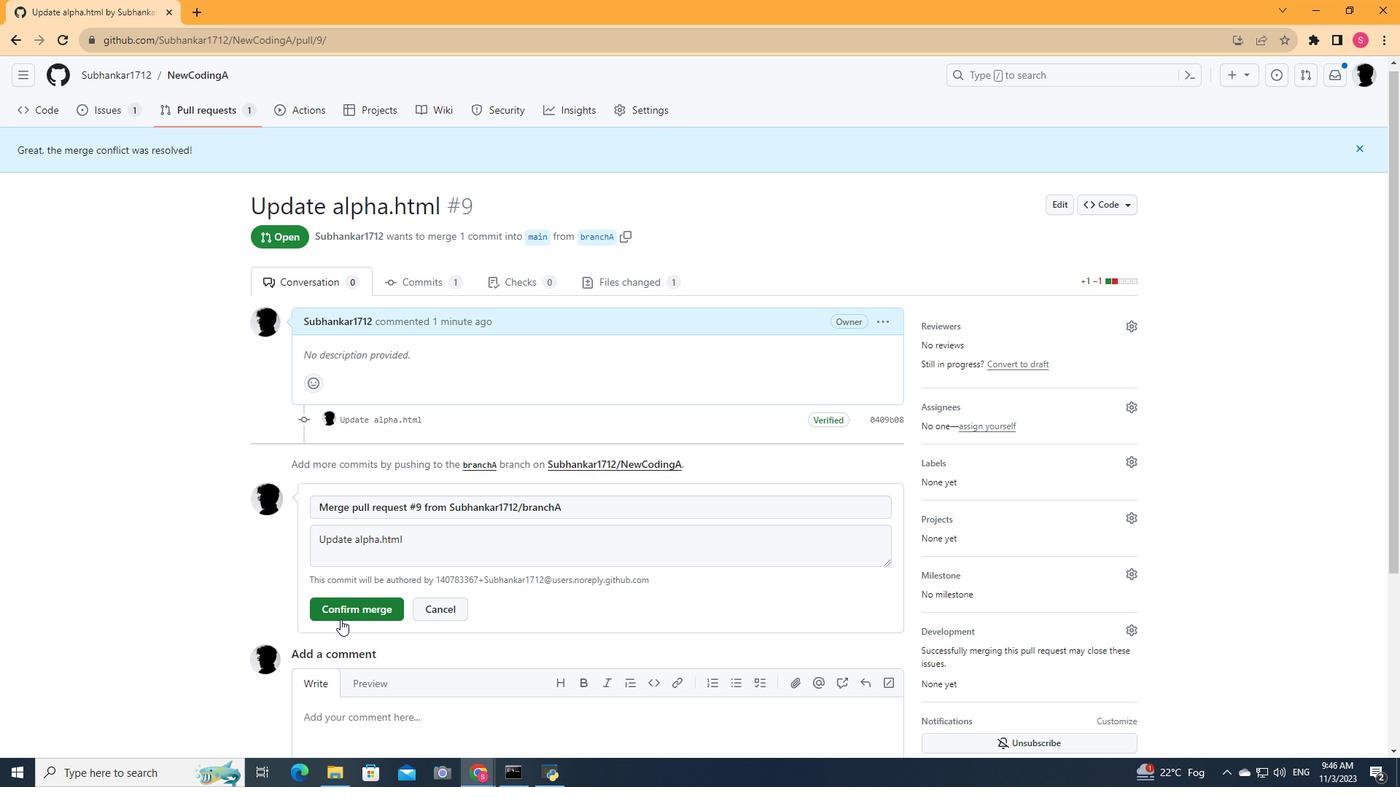 
Action: Mouse scrolled (340, 619) with delta (0, 0)
Screenshot: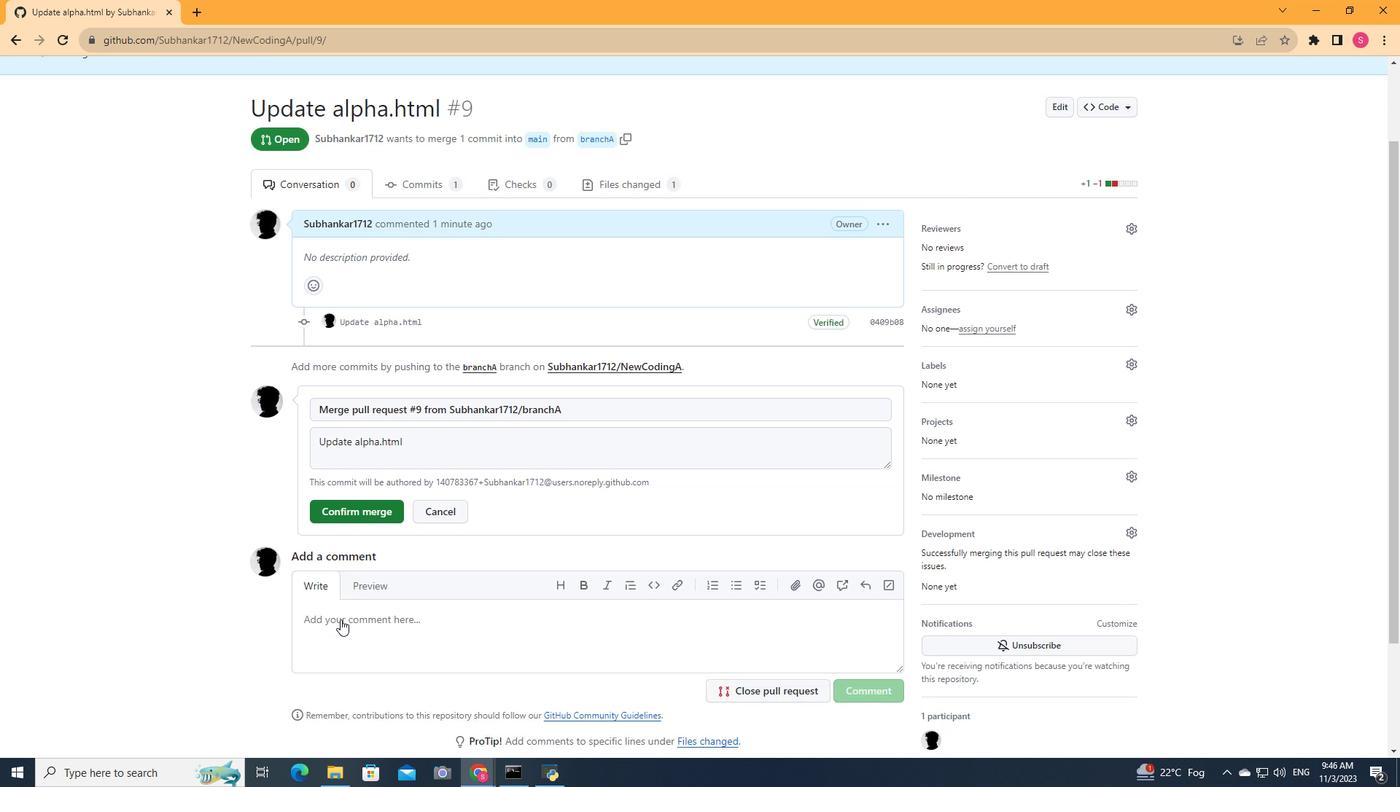 
Action: Mouse moved to (360, 475)
Screenshot: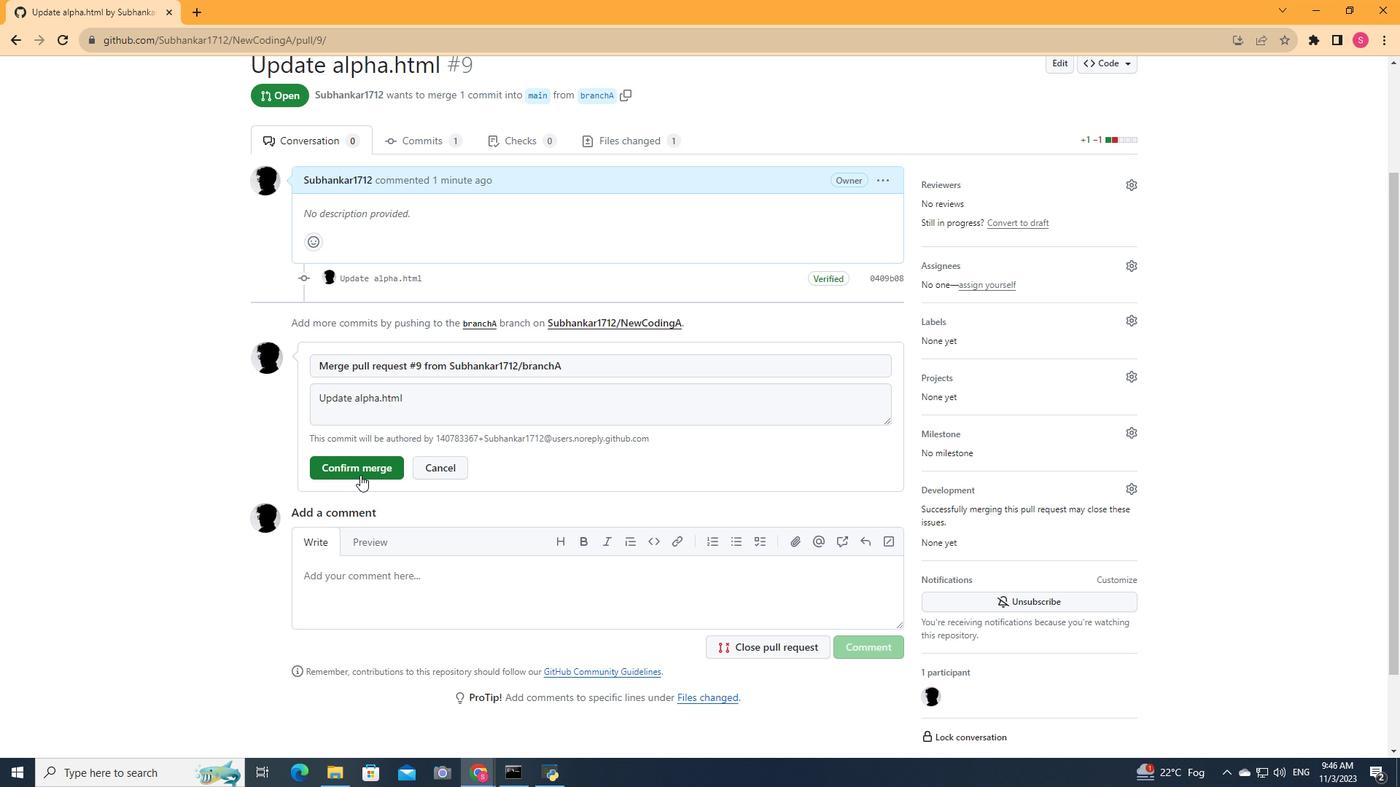 
Action: Mouse pressed left at (360, 475)
Screenshot: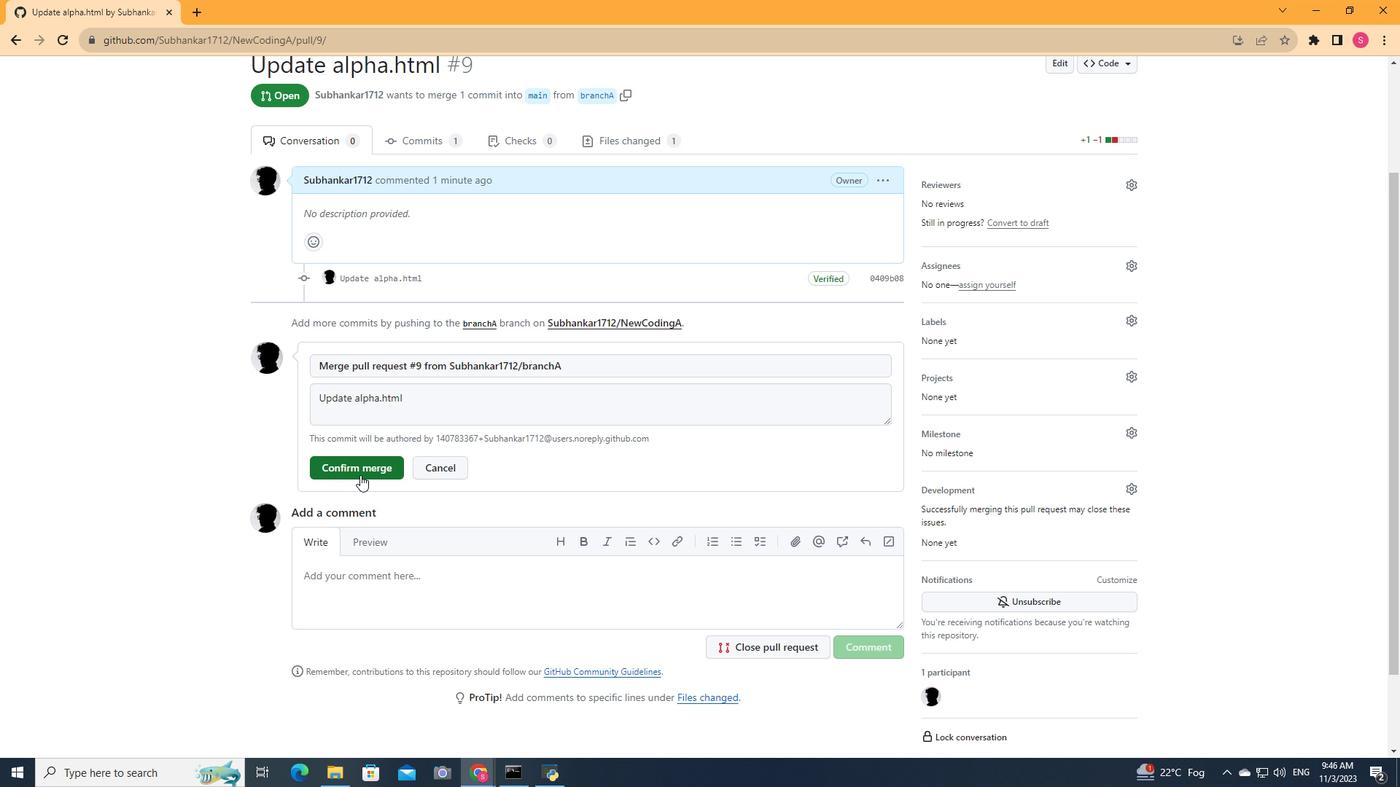 
Action: Mouse moved to (357, 478)
Screenshot: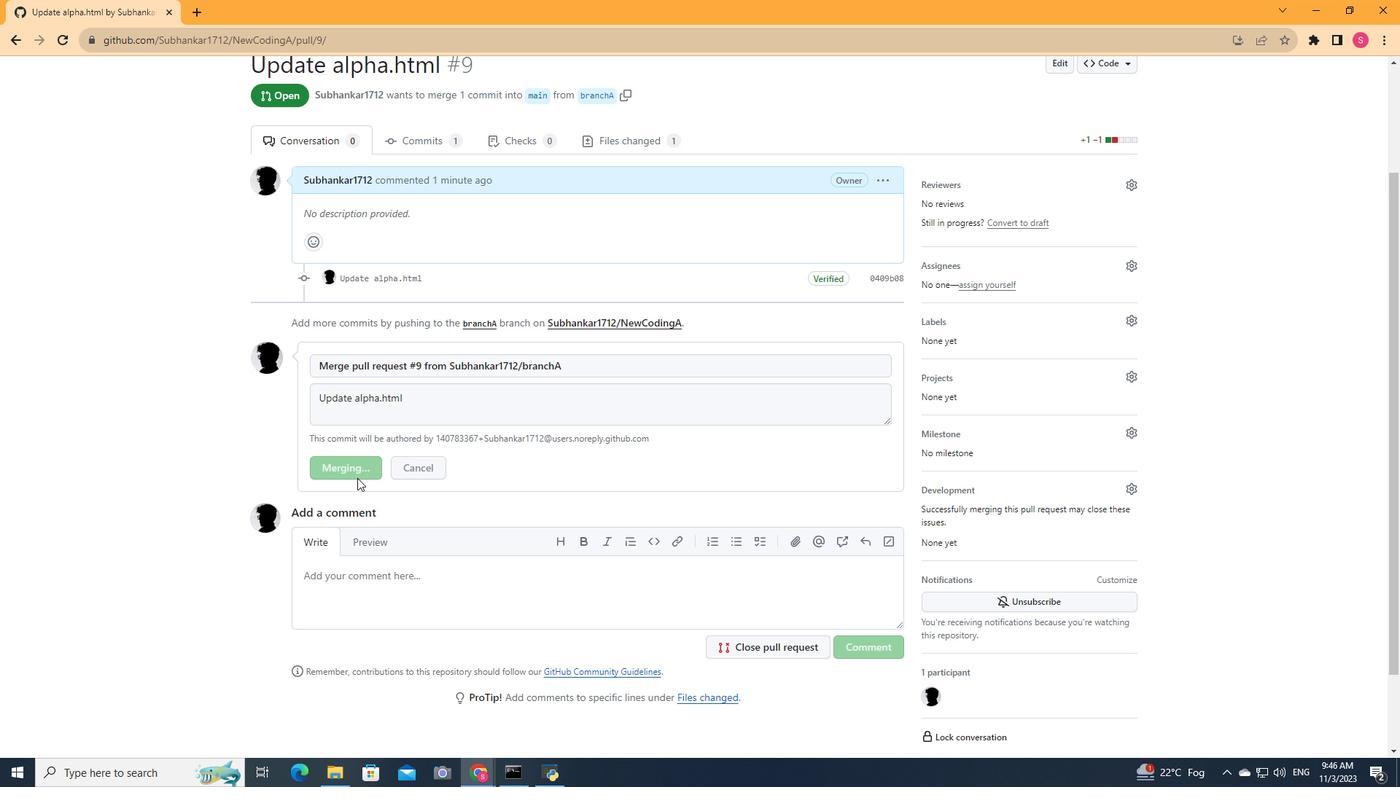 
